 Task: Look for space in Savannah from 19th June, 2023 to 22nd June, 2023 for 1 adult, 1 child in price range Rs.20000 to Rs.25000. Place can be shared room with 1  bedroom having 2 beds and 1 bathroom. Property type can be flat. Amenities needed are: , dryer, bbq grill. Required host language is English.
Action: Mouse moved to (445, 504)
Screenshot: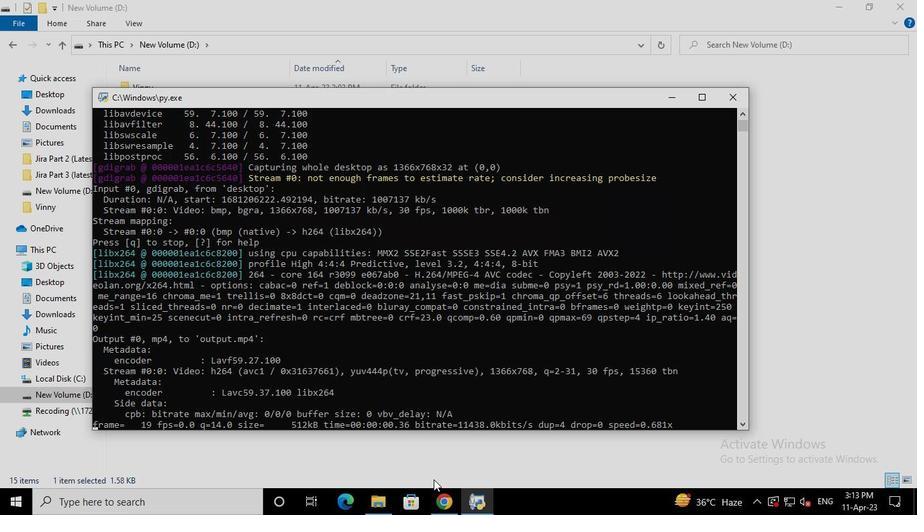 
Action: Mouse pressed left at (445, 504)
Screenshot: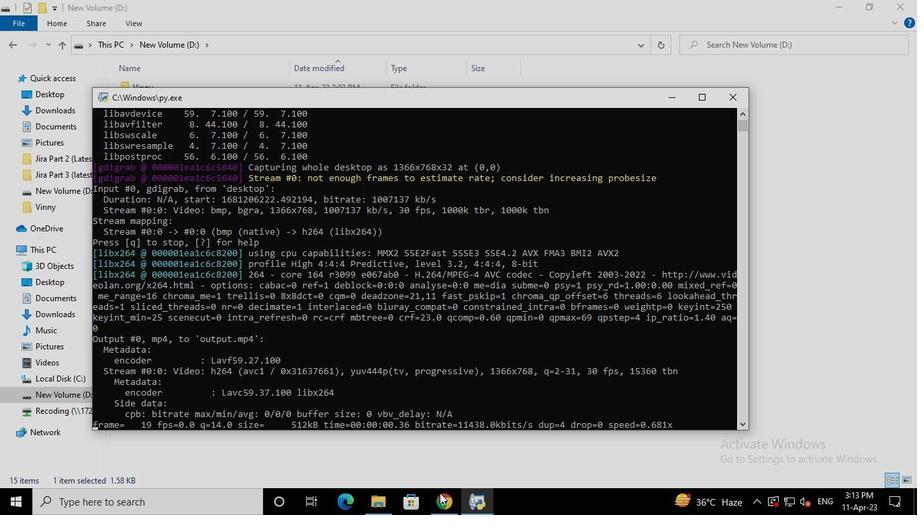 
Action: Mouse moved to (374, 119)
Screenshot: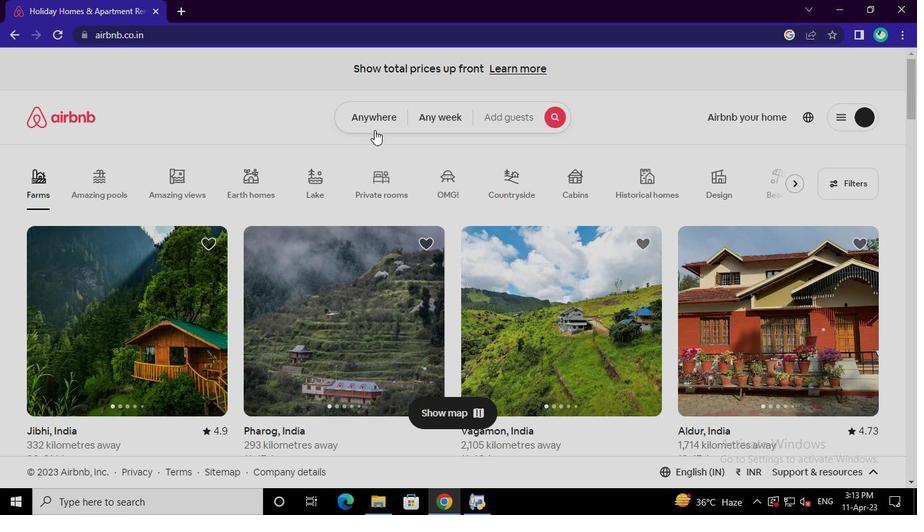 
Action: Mouse pressed left at (374, 119)
Screenshot: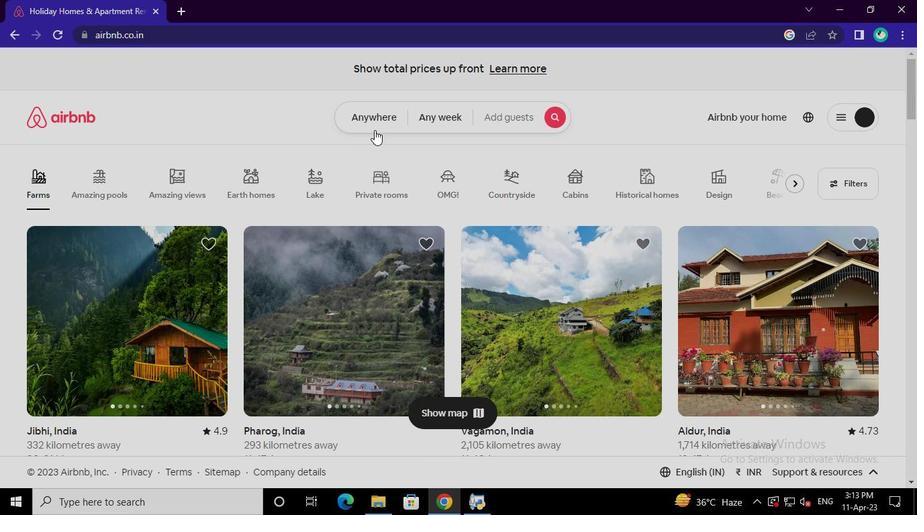 
Action: Mouse moved to (287, 169)
Screenshot: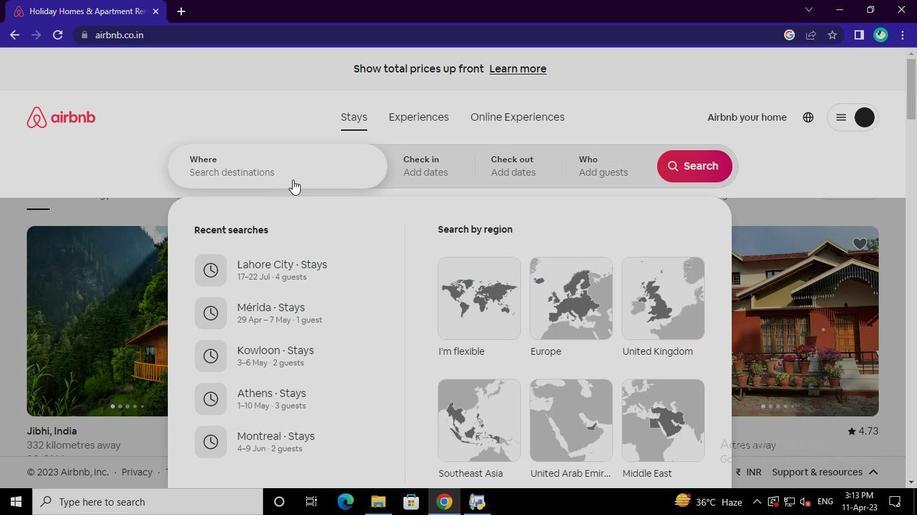 
Action: Mouse pressed left at (287, 169)
Screenshot: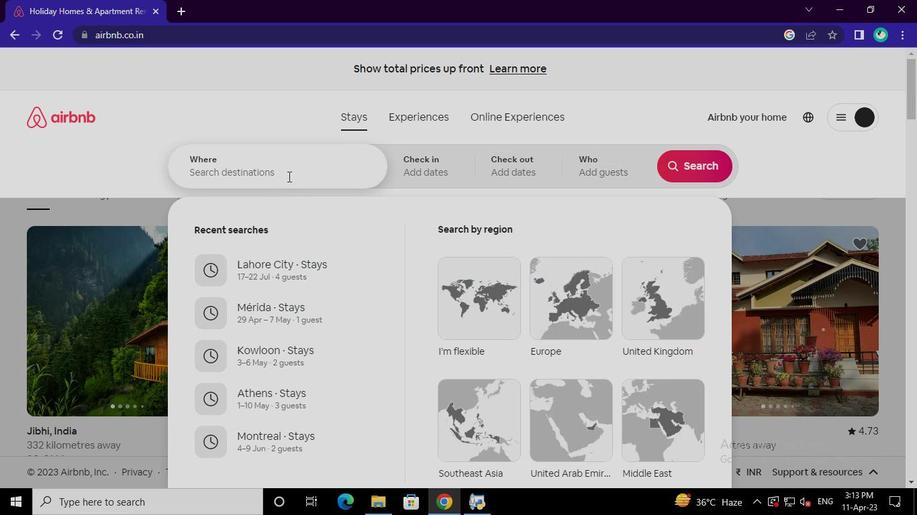 
Action: Keyboard s
Screenshot: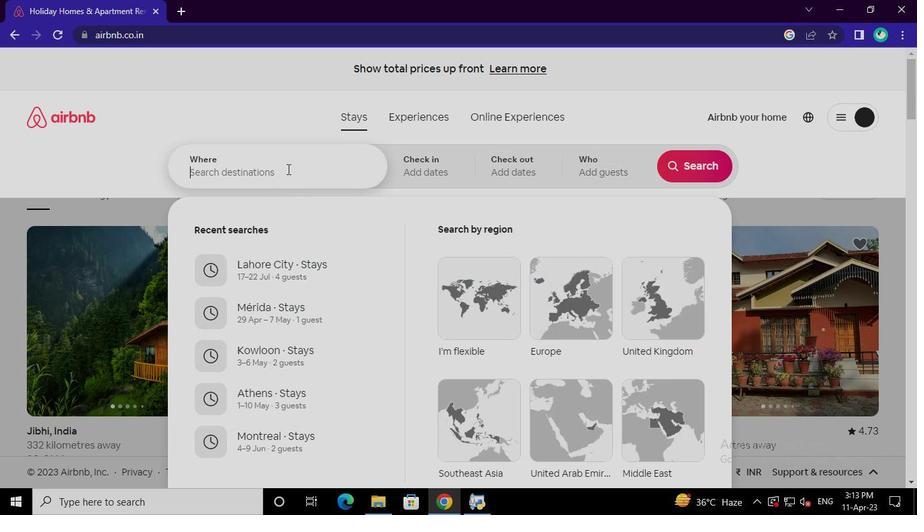 
Action: Keyboard a
Screenshot: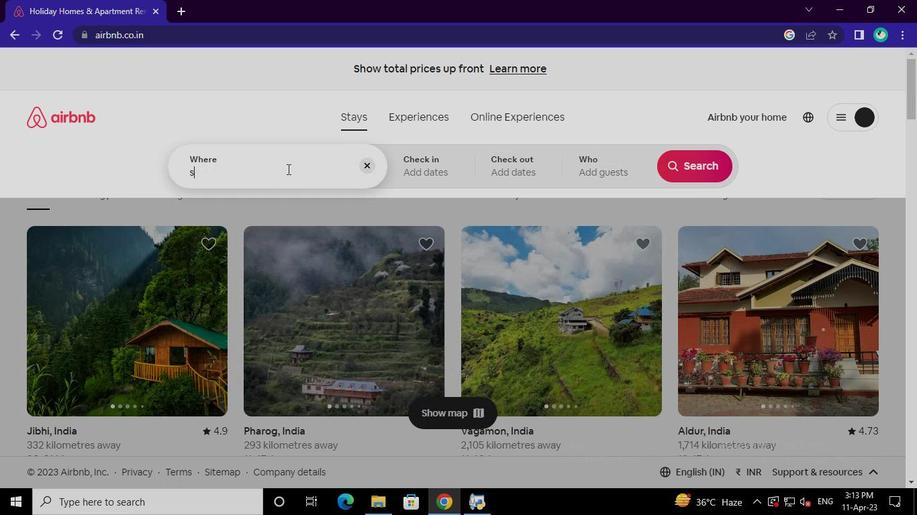 
Action: Keyboard v
Screenshot: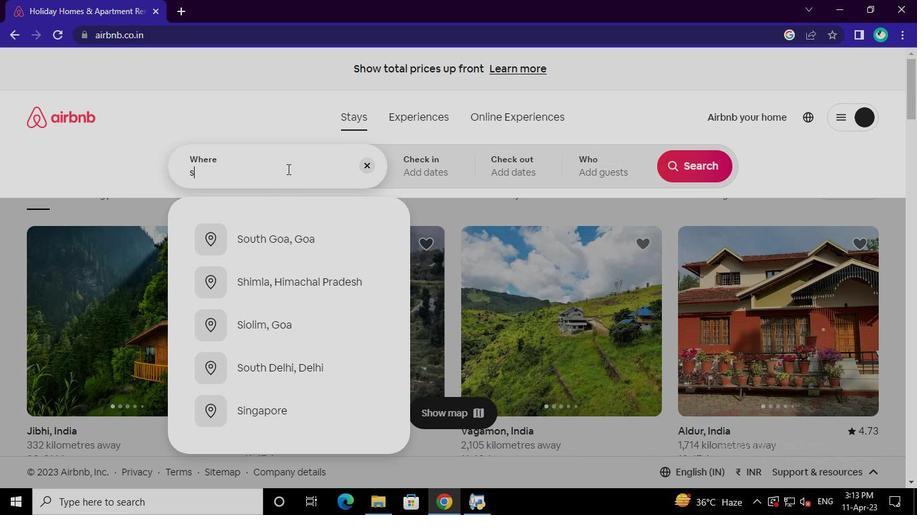 
Action: Keyboard a
Screenshot: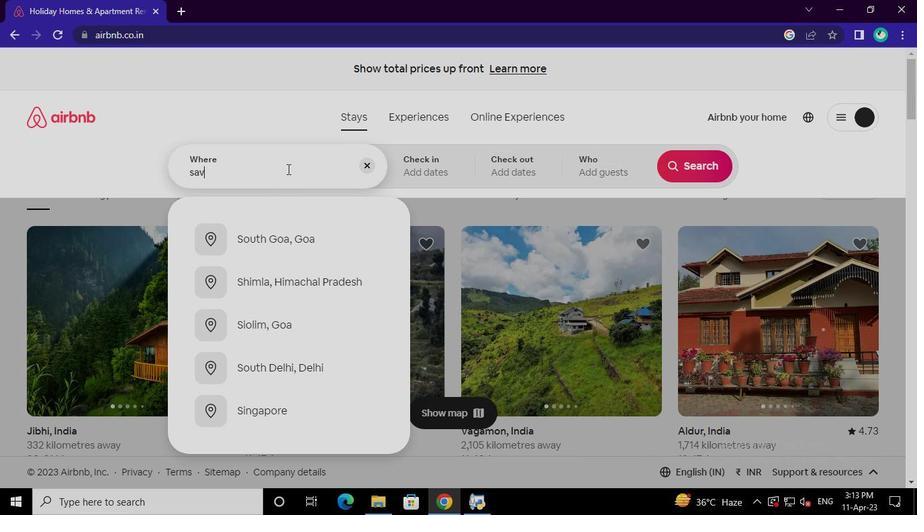 
Action: Mouse moved to (302, 234)
Screenshot: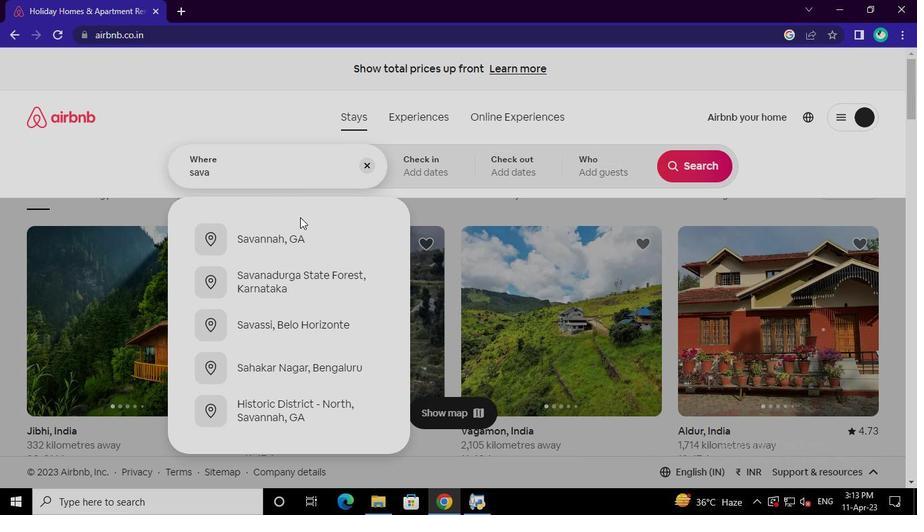 
Action: Mouse pressed left at (302, 234)
Screenshot: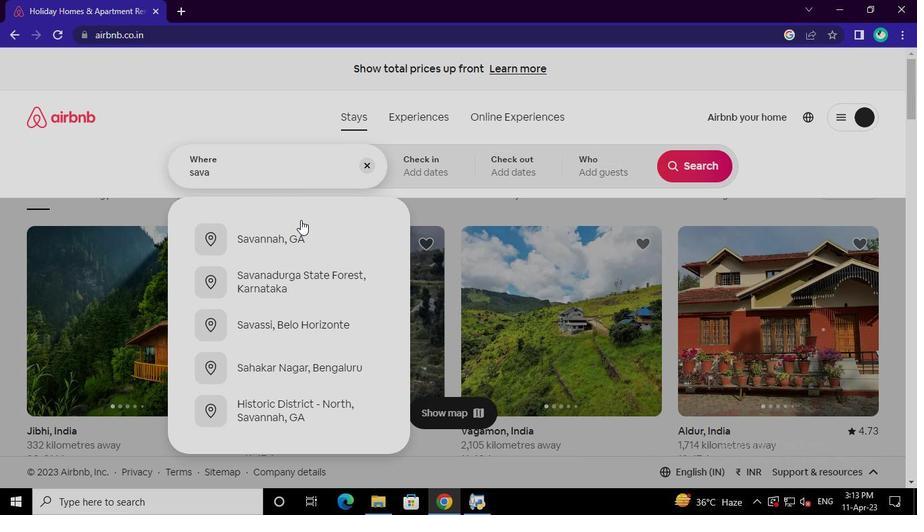 
Action: Mouse moved to (680, 276)
Screenshot: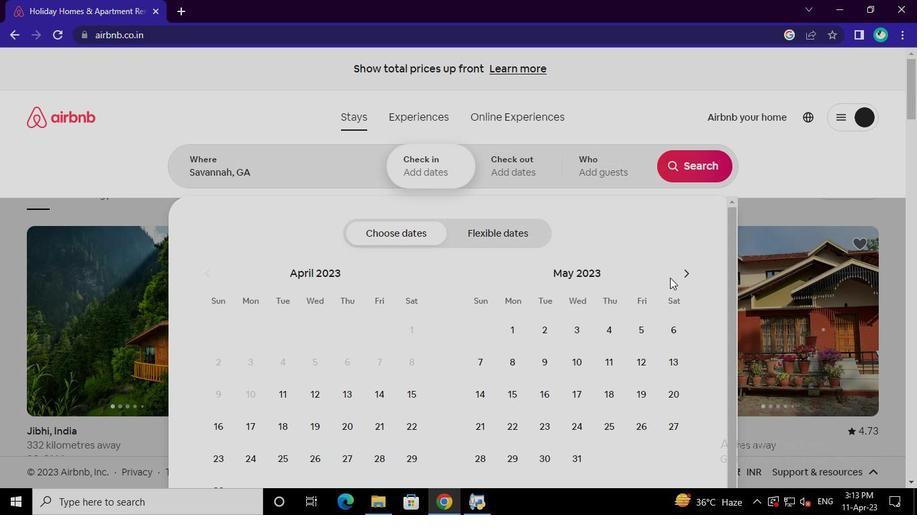 
Action: Mouse pressed left at (680, 276)
Screenshot: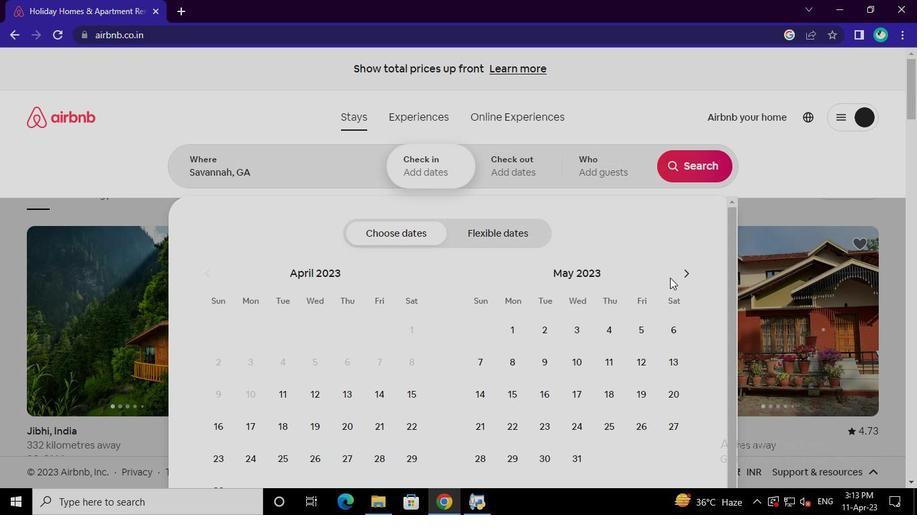
Action: Mouse moved to (508, 420)
Screenshot: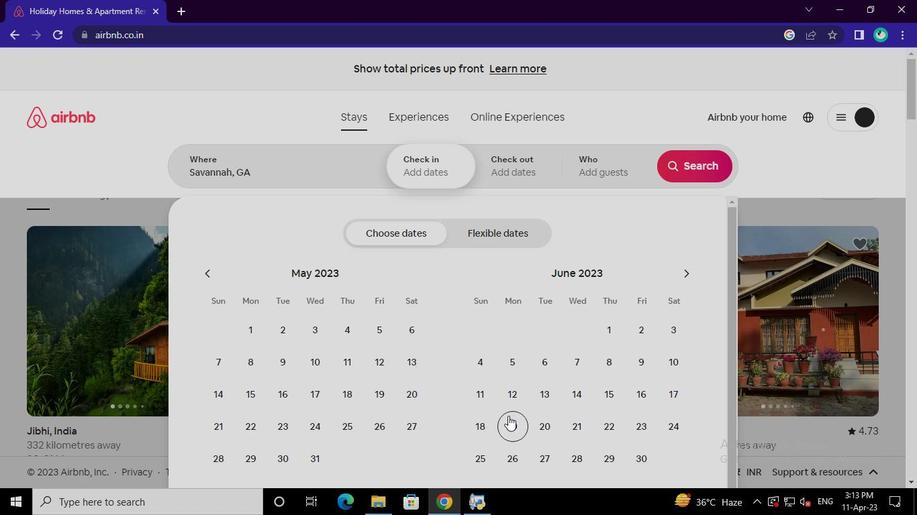 
Action: Mouse pressed left at (508, 420)
Screenshot: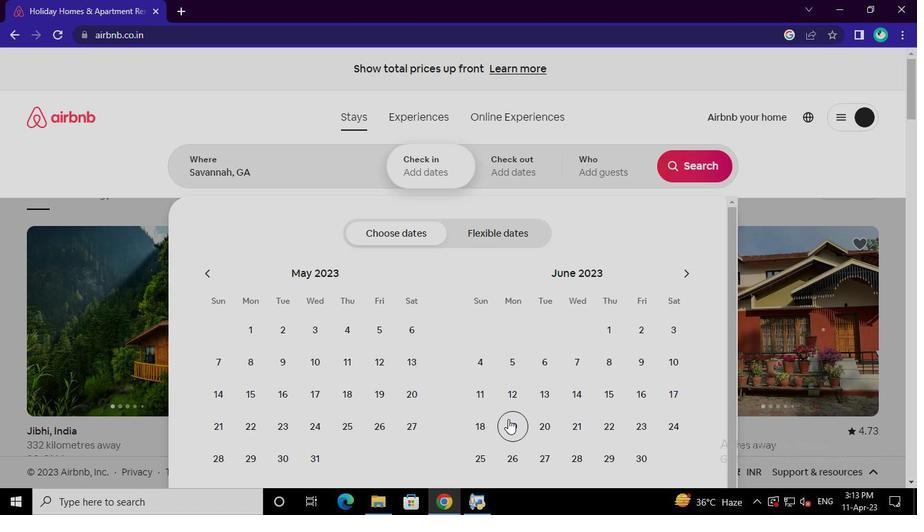 
Action: Mouse moved to (606, 429)
Screenshot: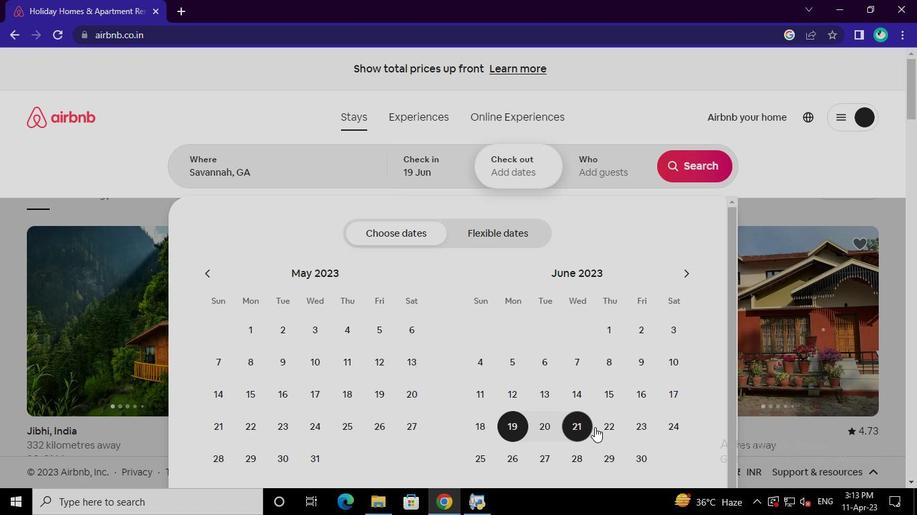 
Action: Mouse pressed left at (606, 429)
Screenshot: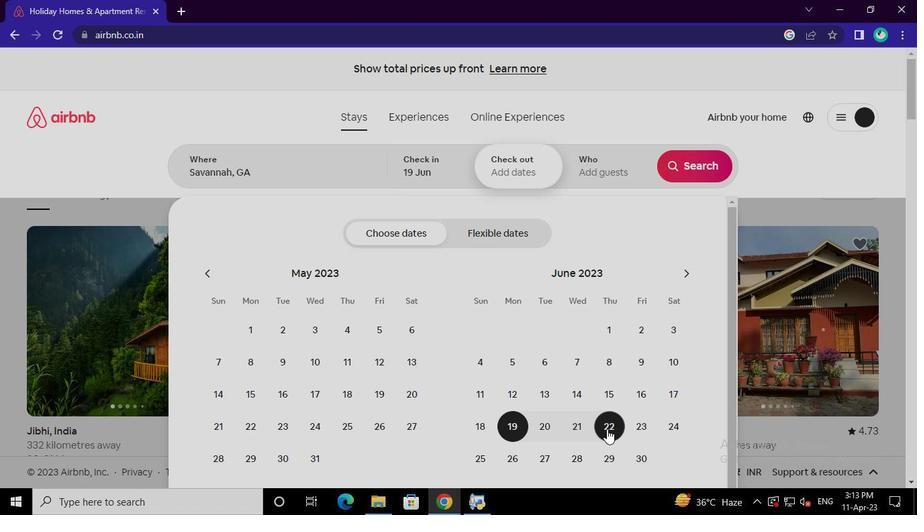 
Action: Mouse moved to (598, 169)
Screenshot: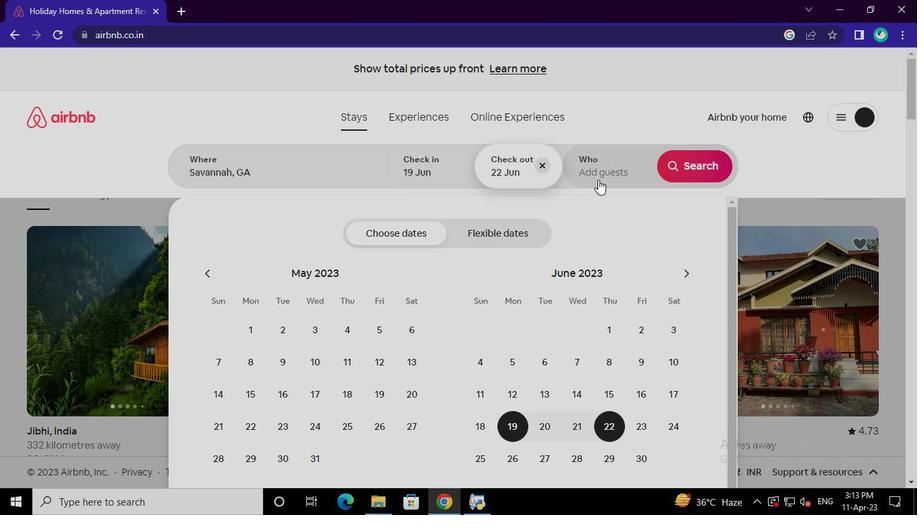 
Action: Mouse pressed left at (598, 169)
Screenshot: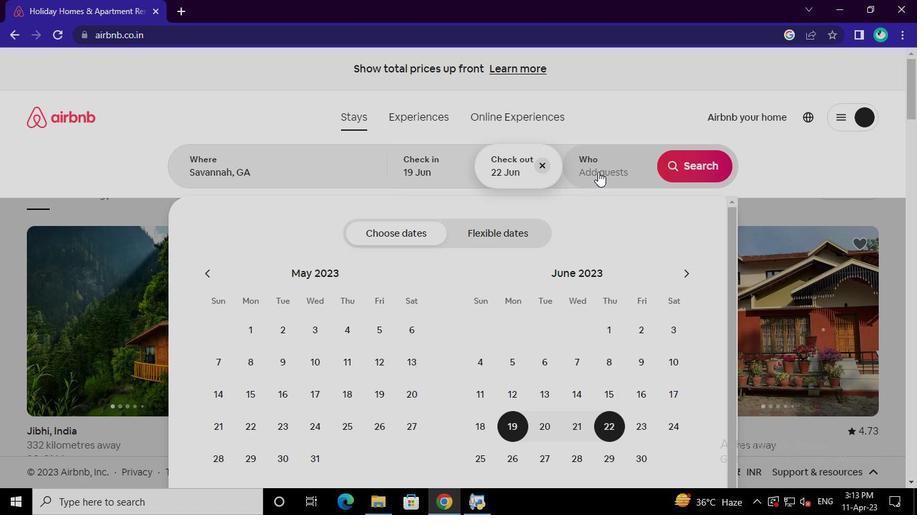 
Action: Mouse moved to (692, 239)
Screenshot: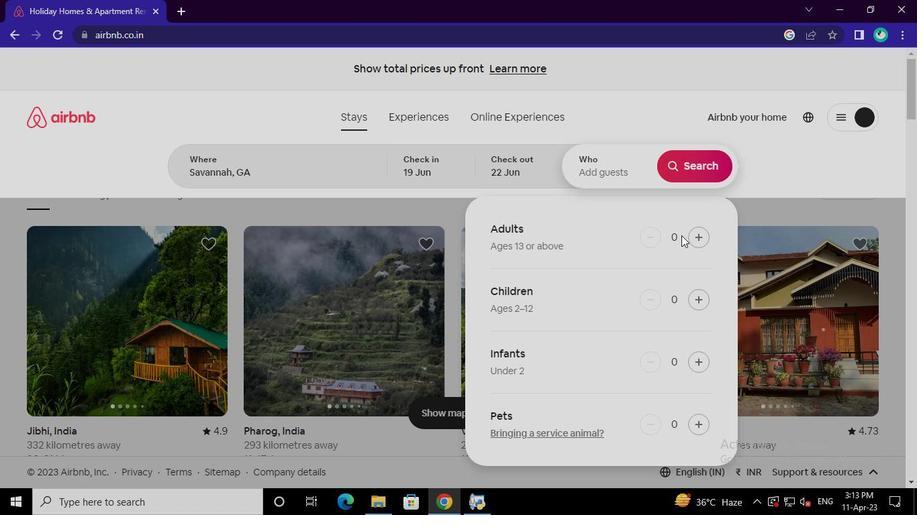
Action: Mouse pressed left at (692, 239)
Screenshot: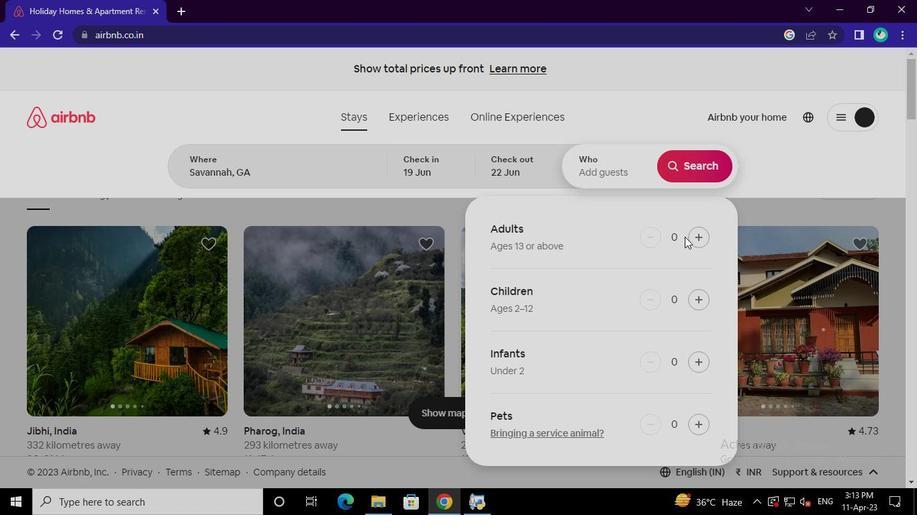 
Action: Mouse moved to (702, 299)
Screenshot: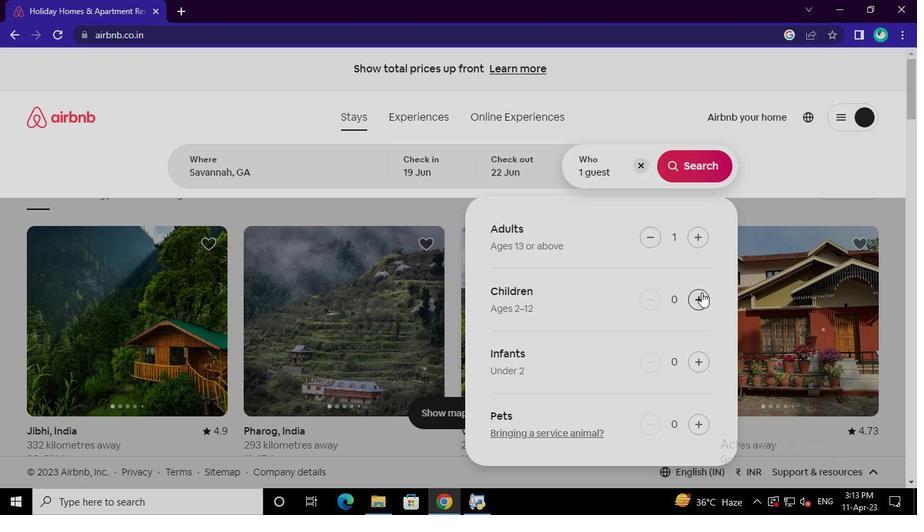 
Action: Mouse pressed left at (702, 299)
Screenshot: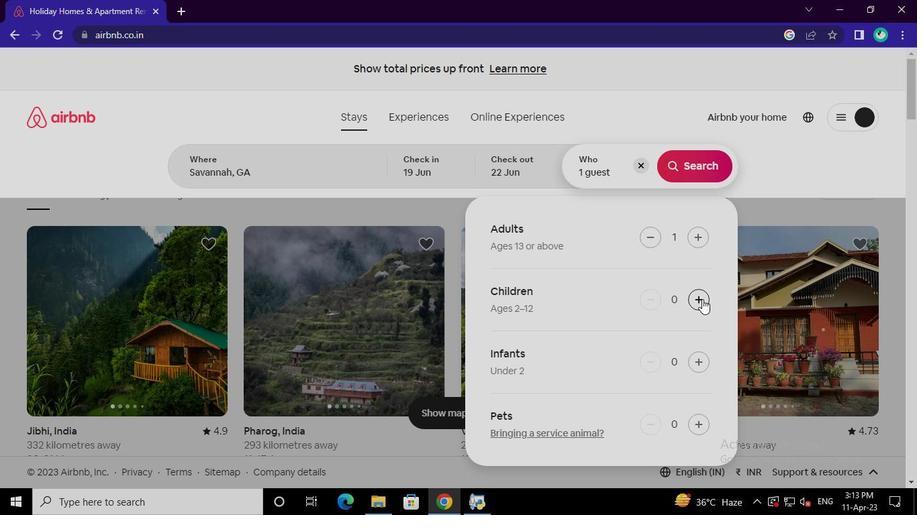 
Action: Mouse moved to (694, 175)
Screenshot: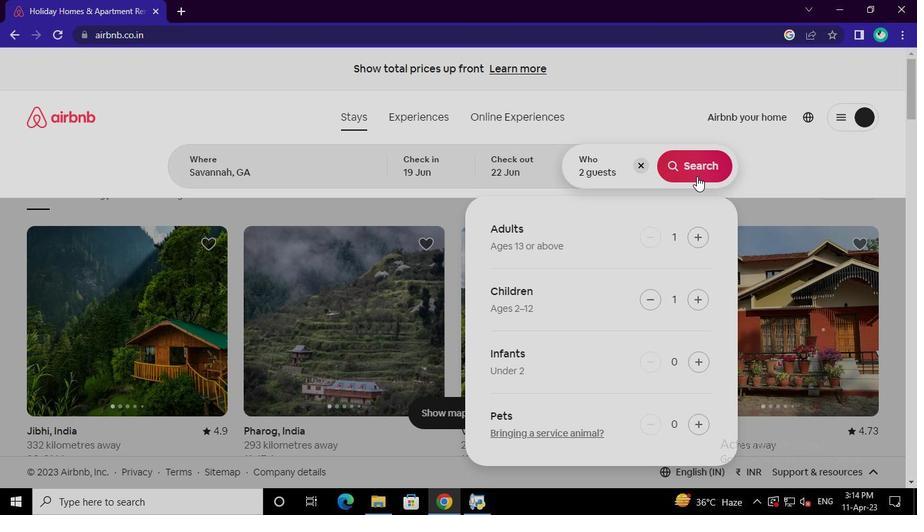 
Action: Mouse pressed left at (694, 175)
Screenshot: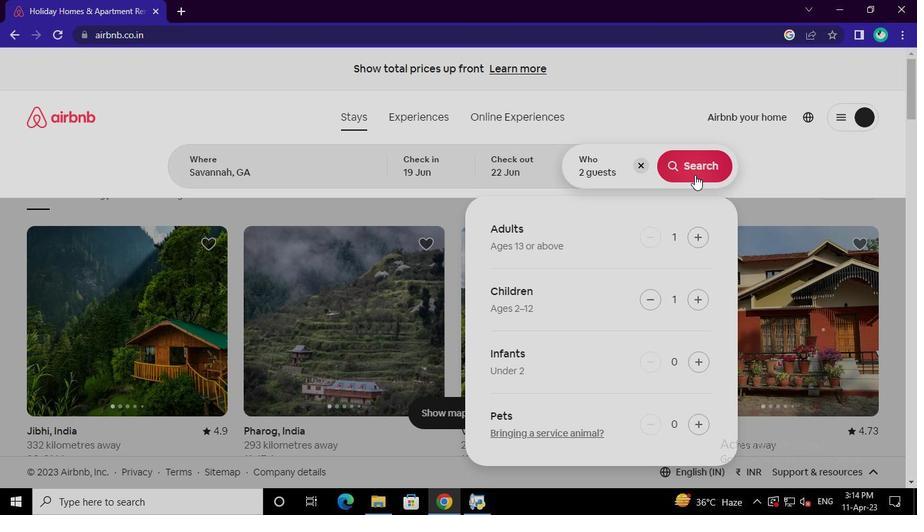 
Action: Mouse moved to (853, 136)
Screenshot: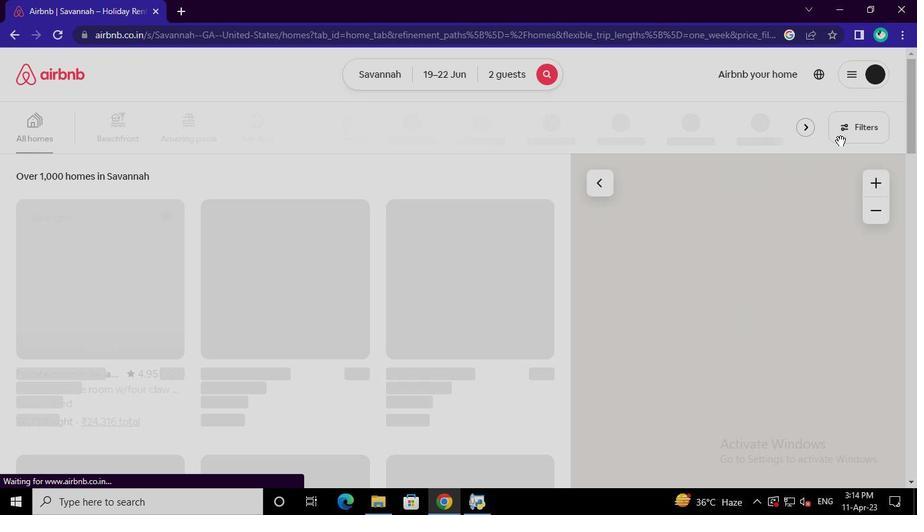 
Action: Mouse pressed left at (853, 136)
Screenshot: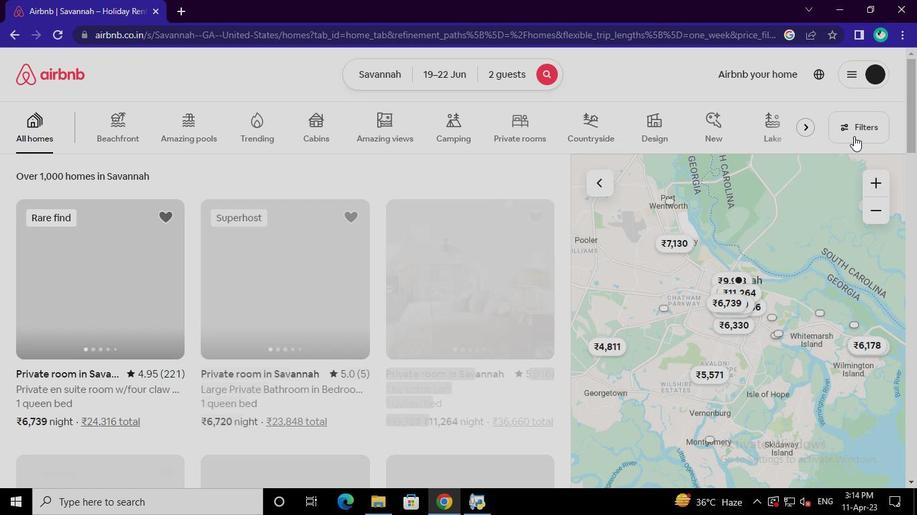 
Action: Mouse moved to (292, 298)
Screenshot: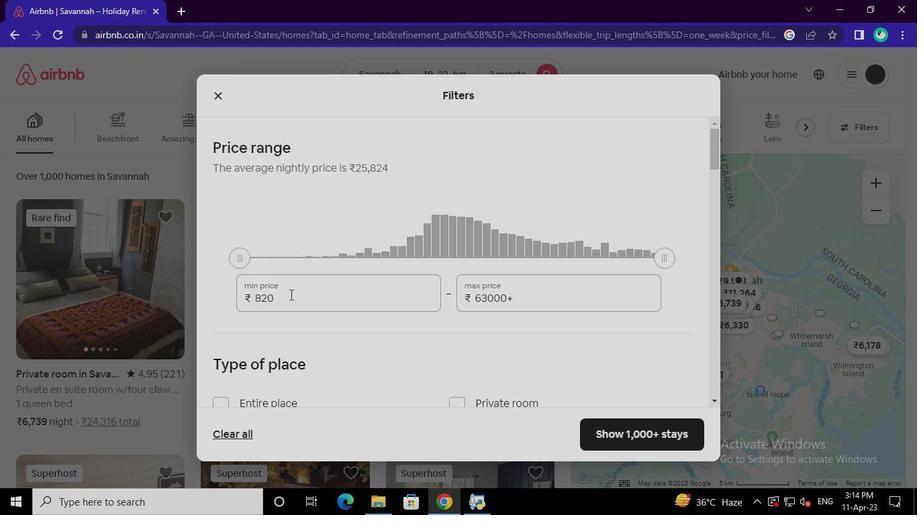 
Action: Mouse pressed left at (292, 298)
Screenshot: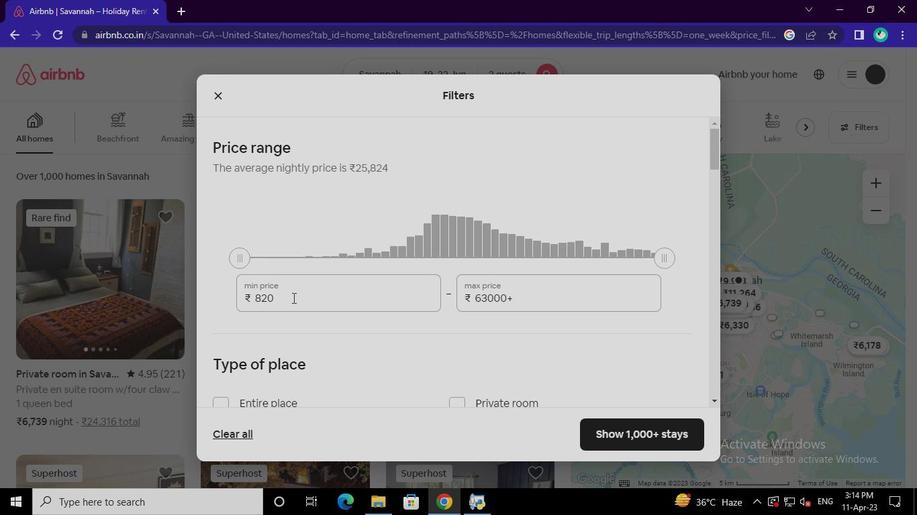 
Action: Keyboard Key.backspace
Screenshot: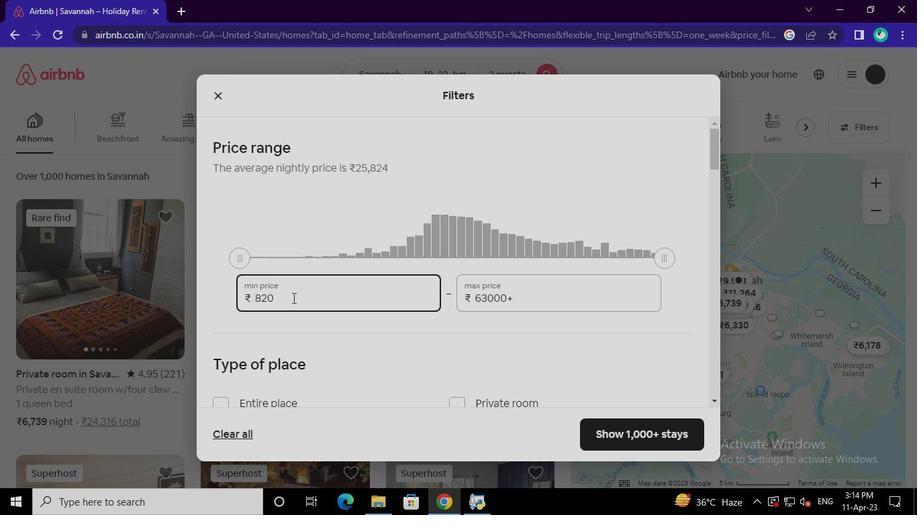 
Action: Keyboard Key.backspace
Screenshot: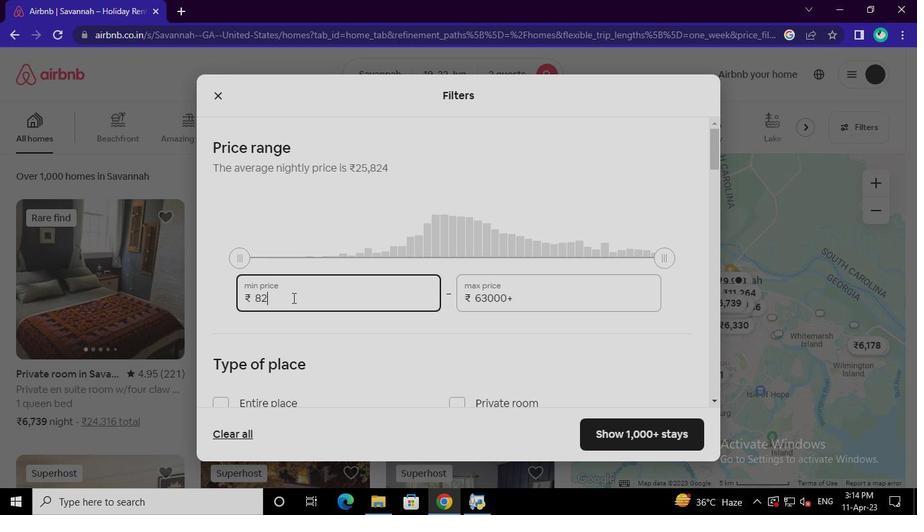 
Action: Keyboard Key.backspace
Screenshot: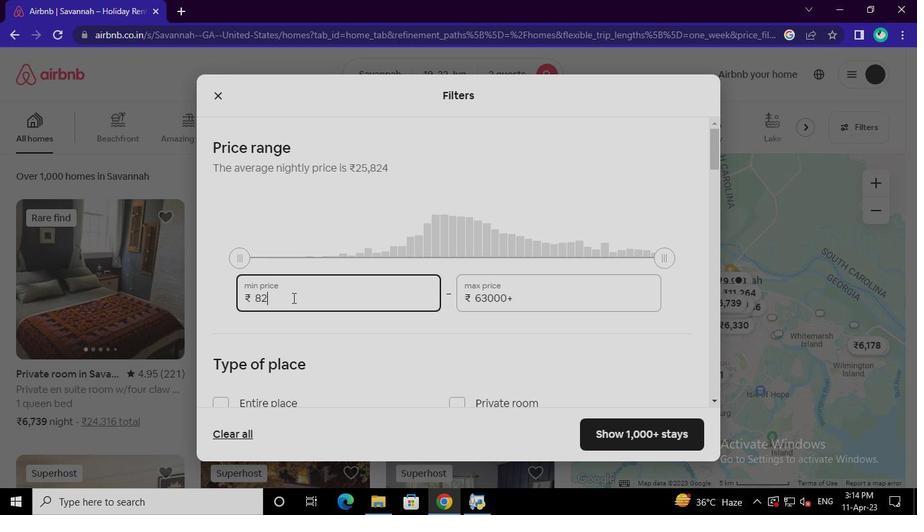 
Action: Keyboard Key.backspace
Screenshot: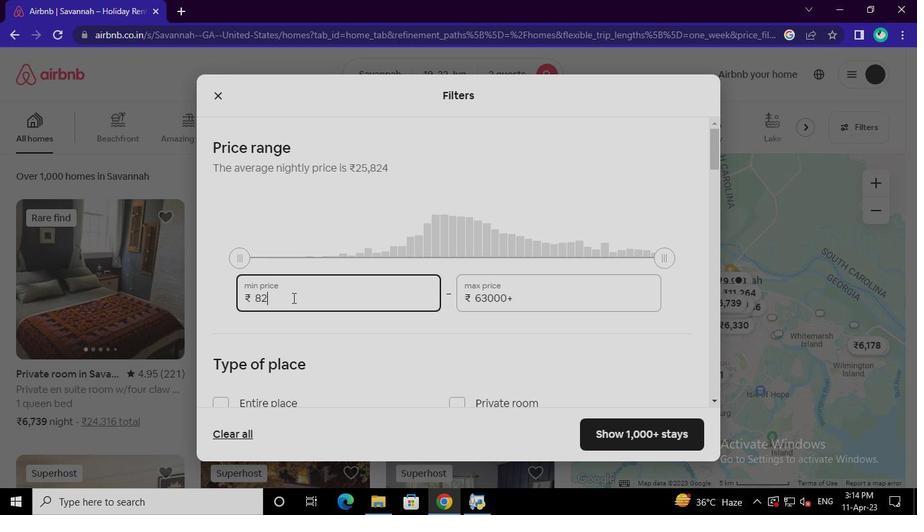 
Action: Keyboard Key.backspace
Screenshot: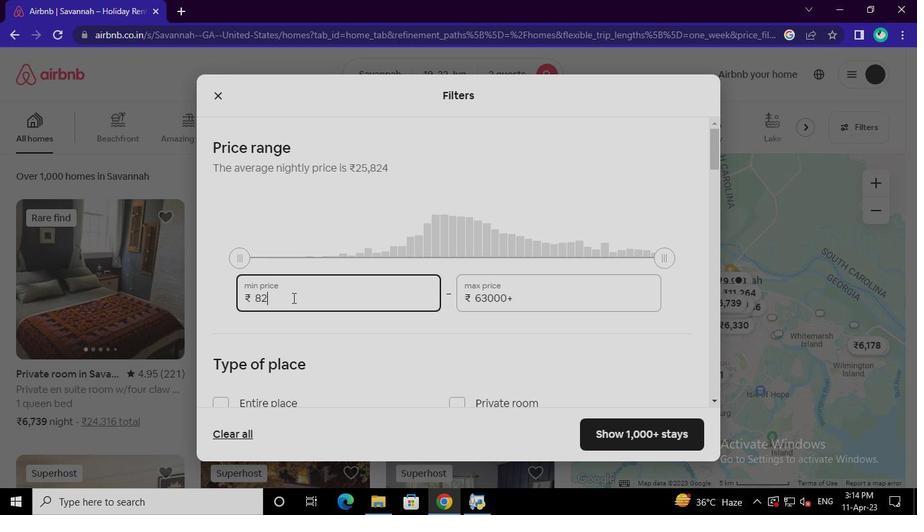 
Action: Keyboard Key.backspace
Screenshot: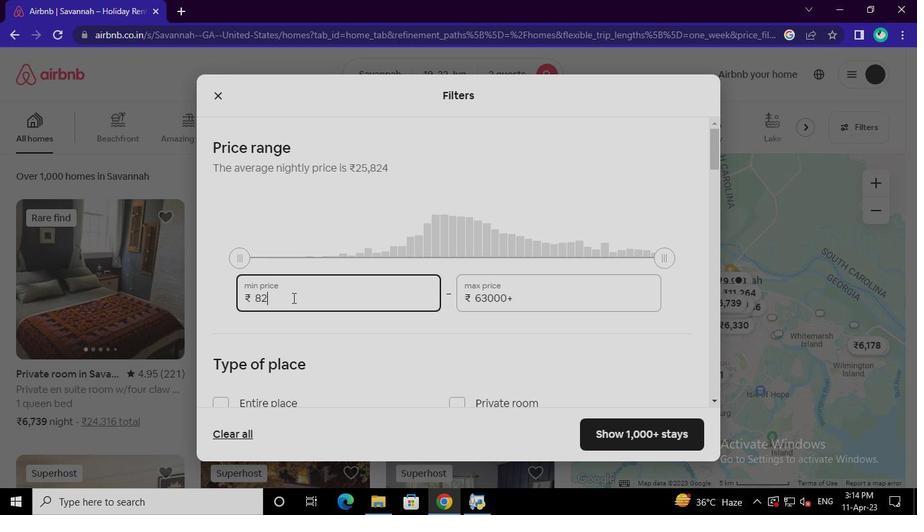 
Action: Keyboard Key.backspace
Screenshot: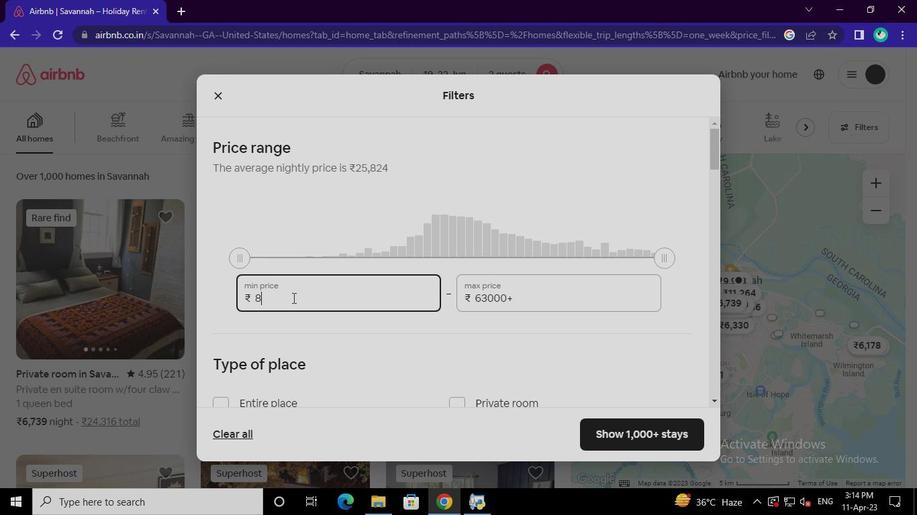 
Action: Keyboard Key.backspace
Screenshot: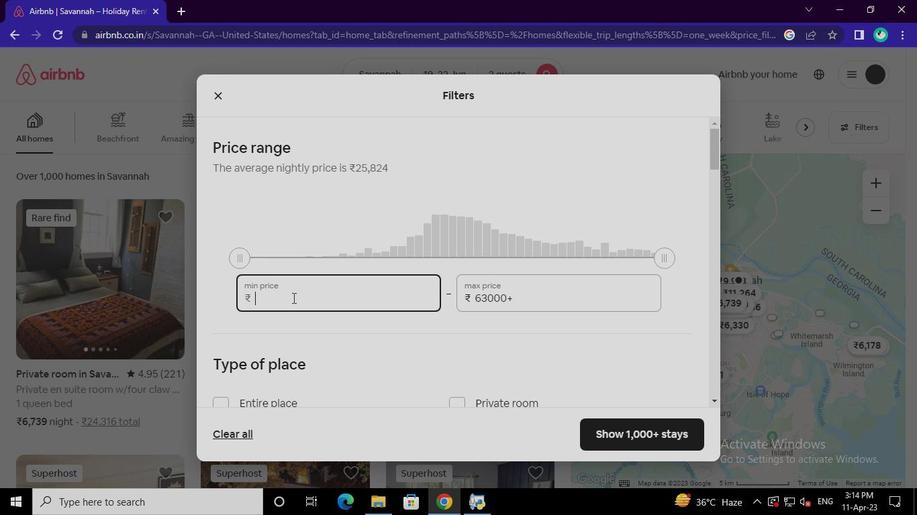 
Action: Keyboard Key.backspace
Screenshot: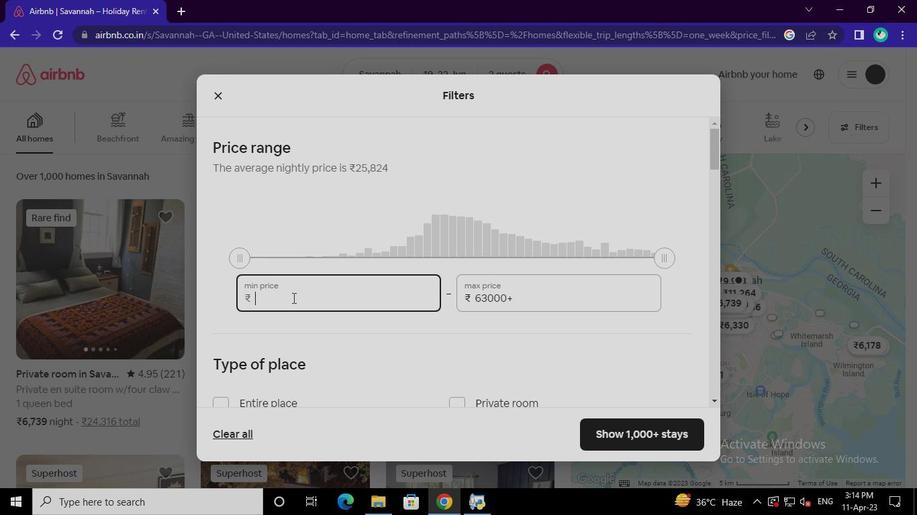 
Action: Keyboard Key.backspace
Screenshot: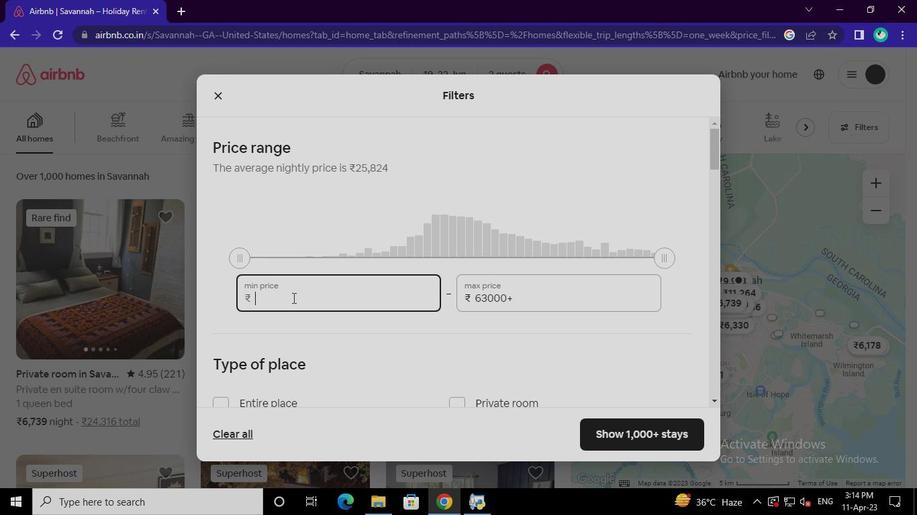 
Action: Keyboard Key.backspace
Screenshot: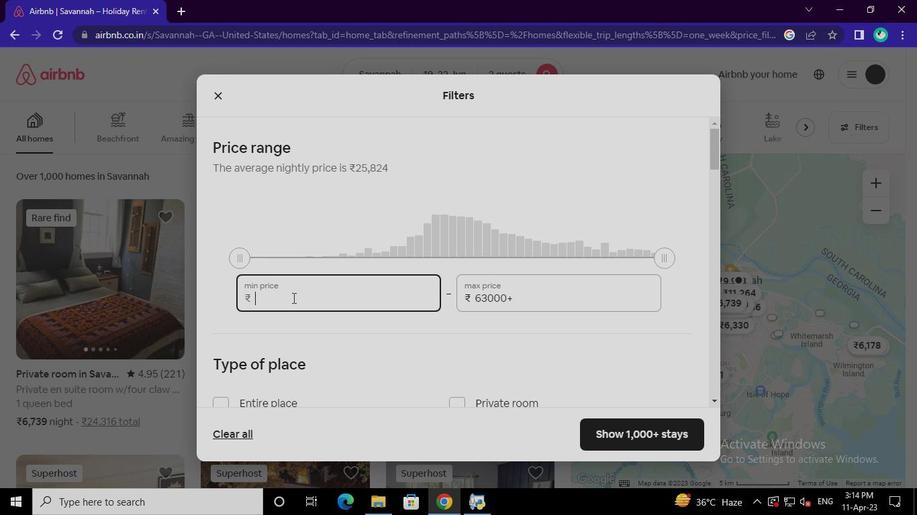 
Action: Keyboard Key.backspace
Screenshot: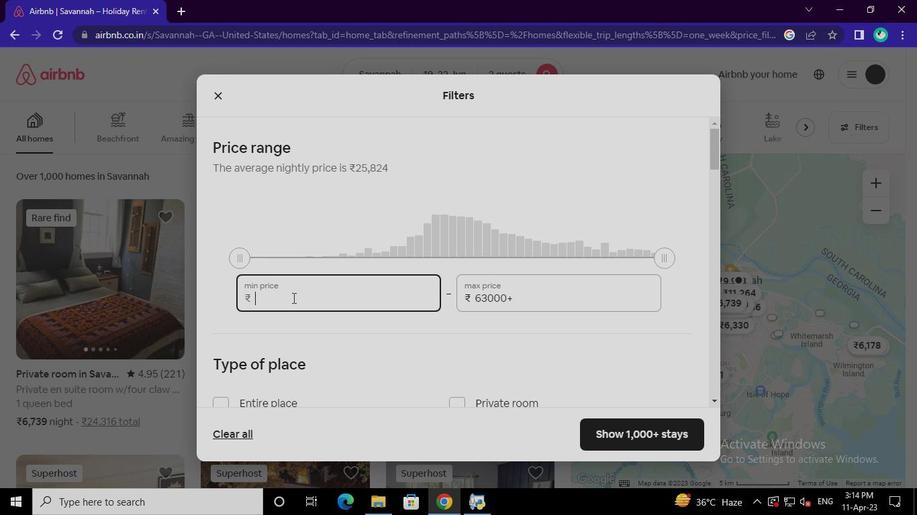 
Action: Keyboard Key.backspace
Screenshot: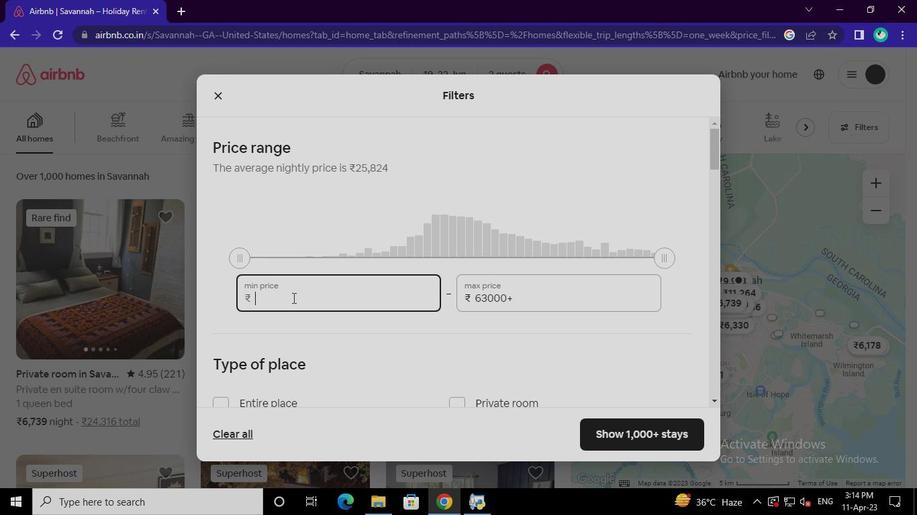 
Action: Keyboard Key.backspace
Screenshot: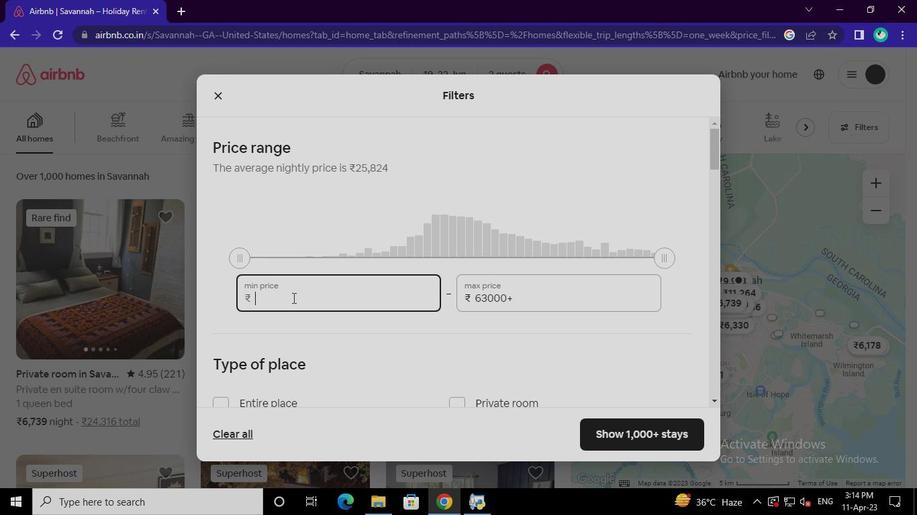 
Action: Keyboard <98>
Screenshot: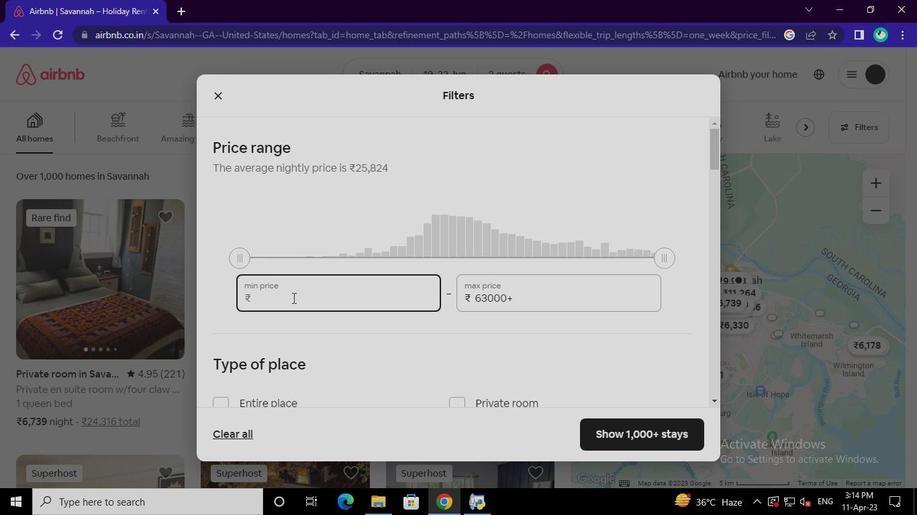 
Action: Keyboard <96>
Screenshot: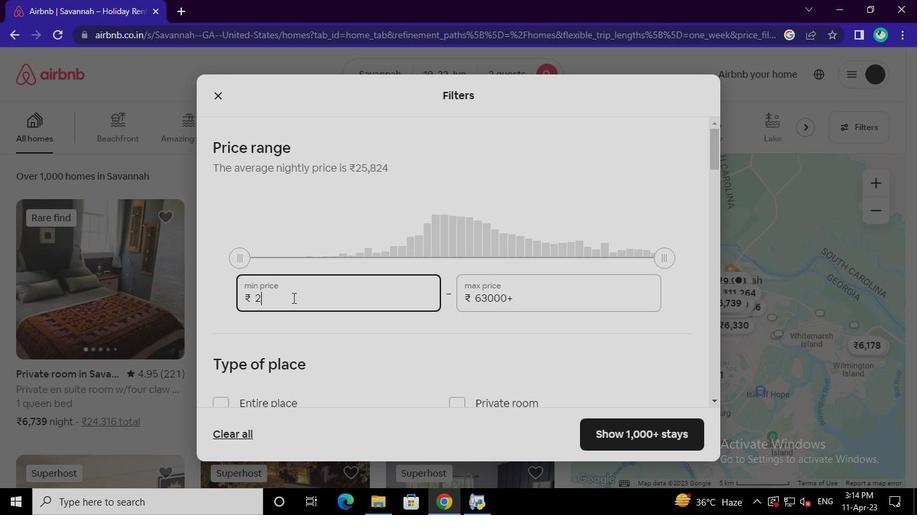 
Action: Keyboard <96>
Screenshot: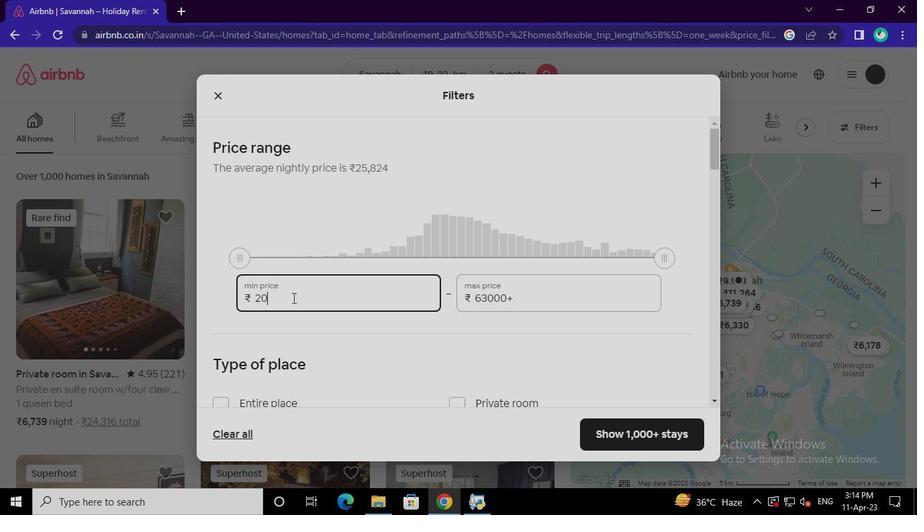 
Action: Keyboard <96>
Screenshot: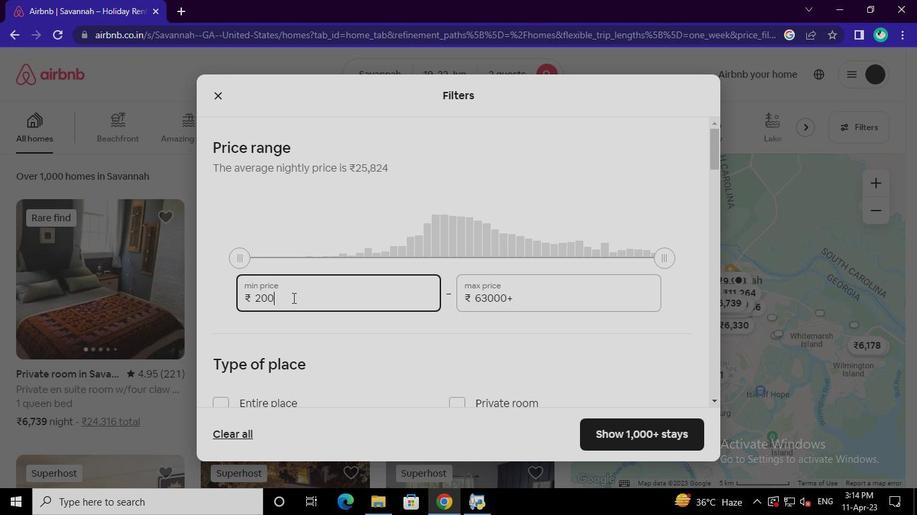 
Action: Keyboard <96>
Screenshot: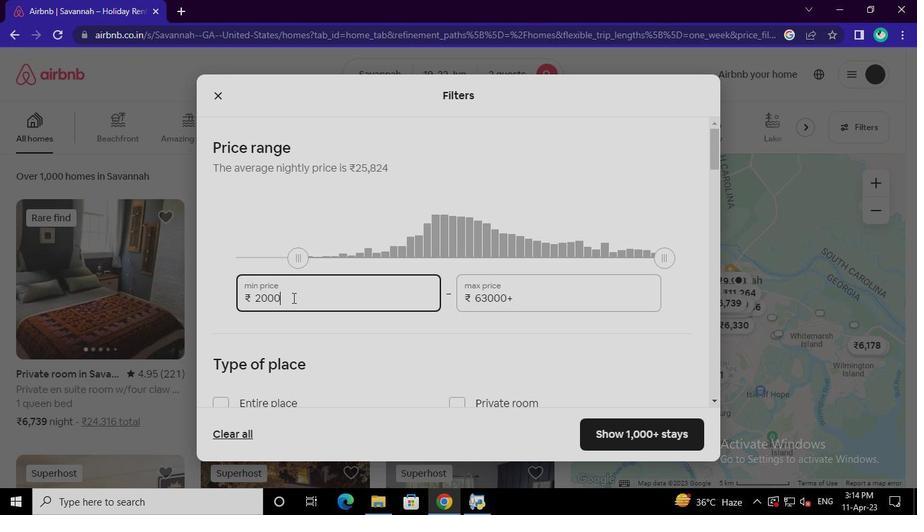 
Action: Mouse moved to (516, 298)
Screenshot: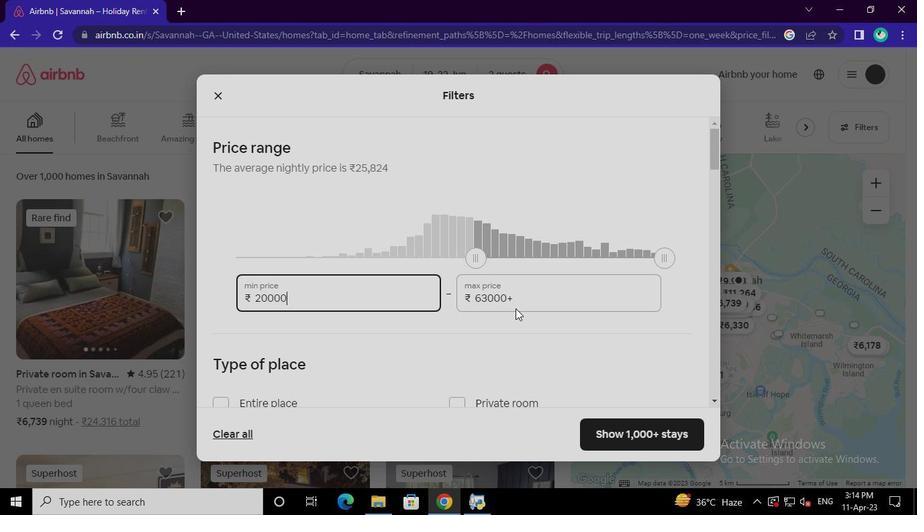 
Action: Mouse pressed left at (516, 298)
Screenshot: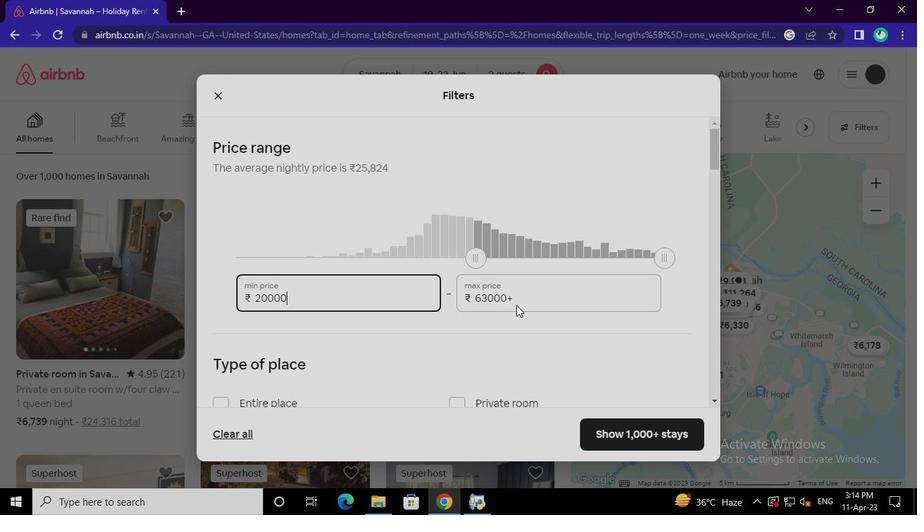 
Action: Mouse moved to (537, 279)
Screenshot: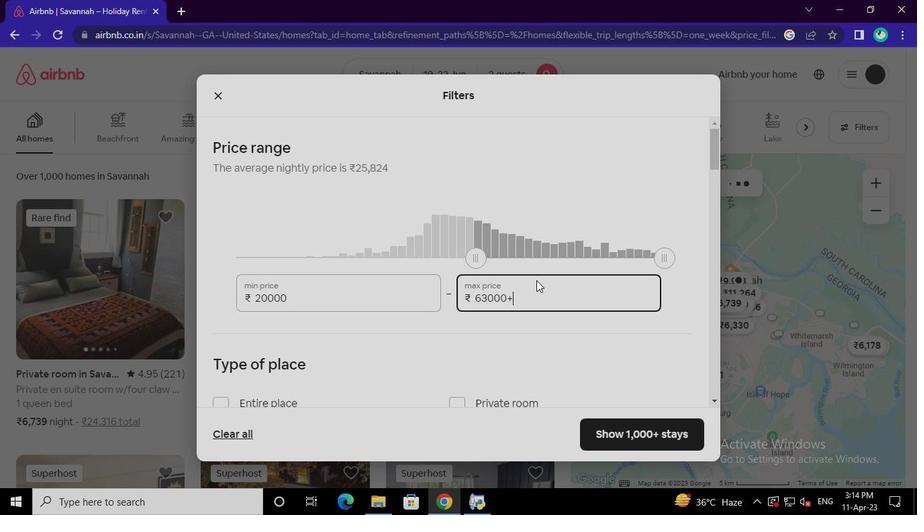 
Action: Keyboard Key.backspace
Screenshot: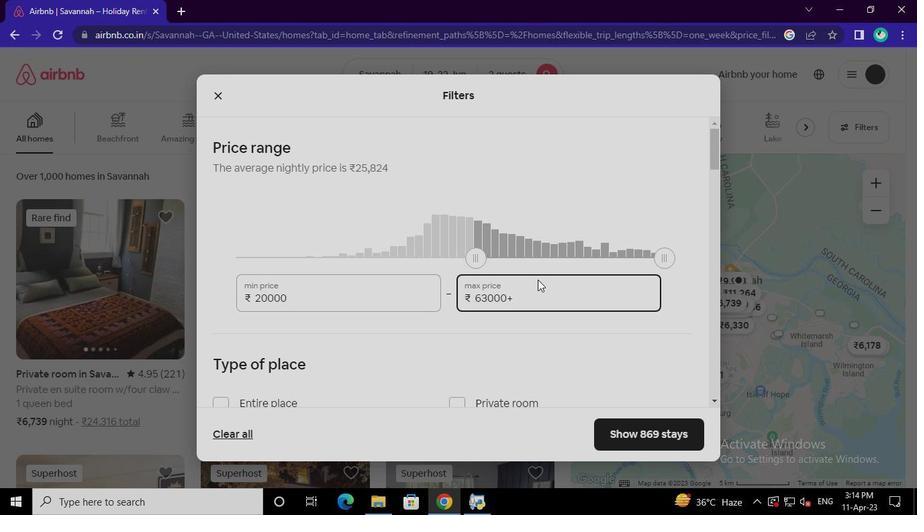
Action: Keyboard Key.backspace
Screenshot: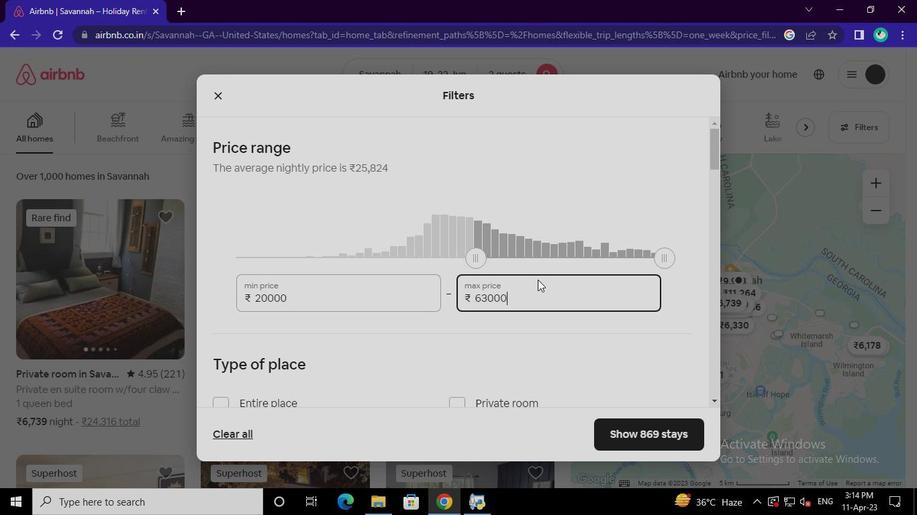 
Action: Keyboard Key.backspace
Screenshot: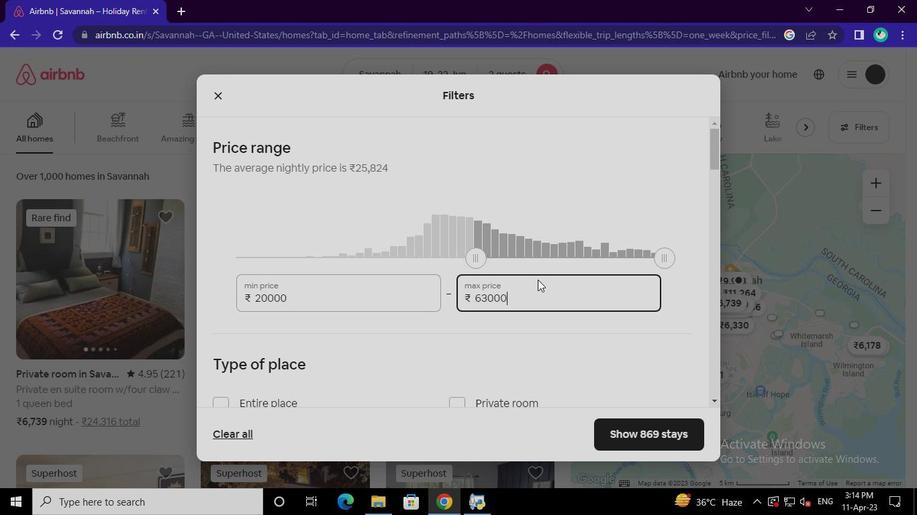 
Action: Keyboard Key.backspace
Screenshot: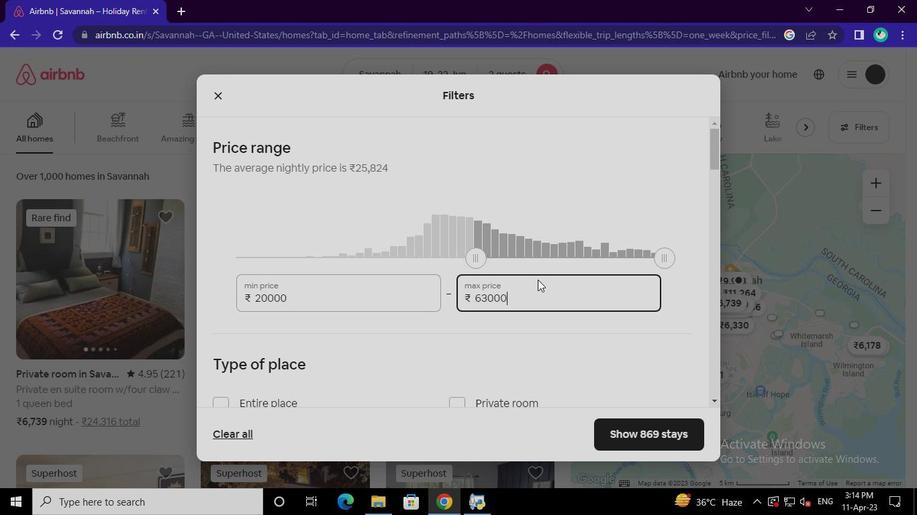 
Action: Keyboard Key.backspace
Screenshot: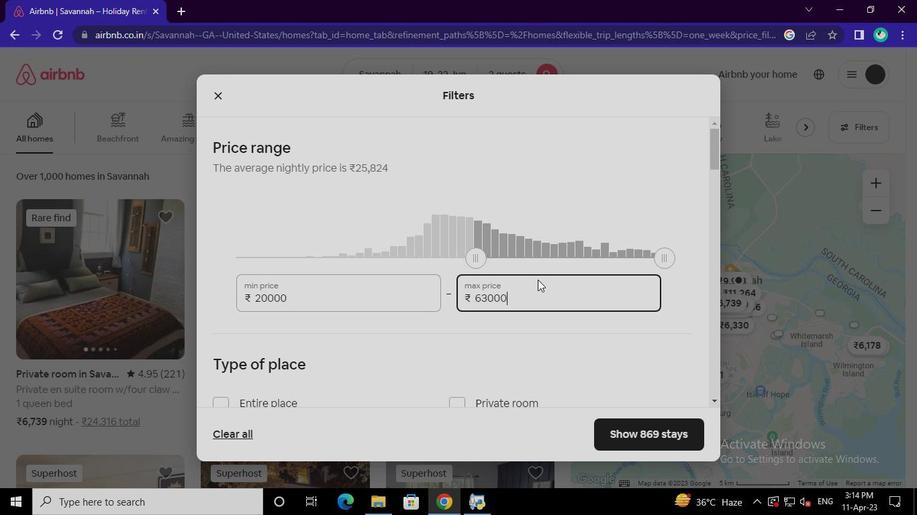 
Action: Keyboard Key.backspace
Screenshot: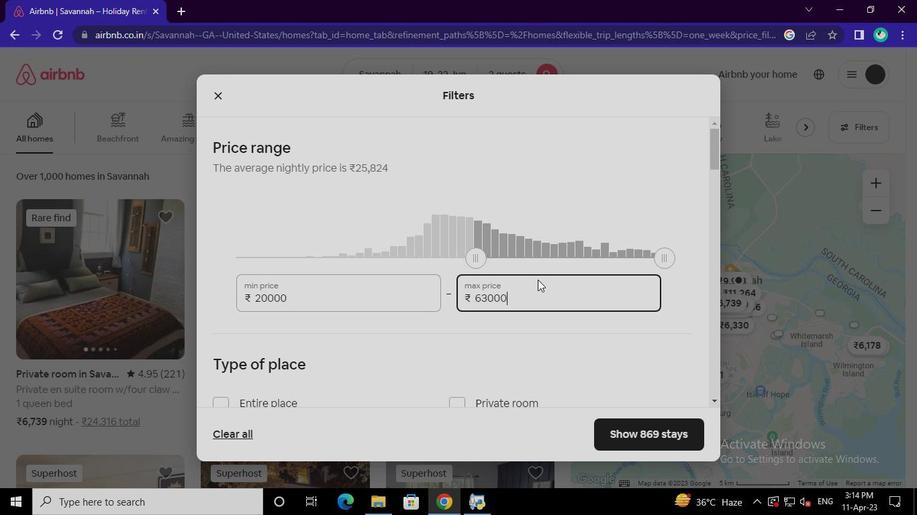 
Action: Keyboard Key.backspace
Screenshot: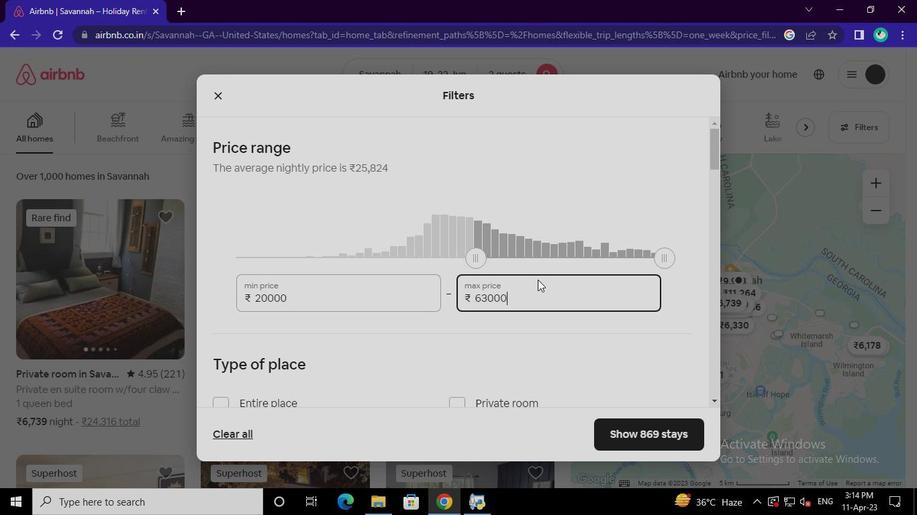
Action: Keyboard Key.backspace
Screenshot: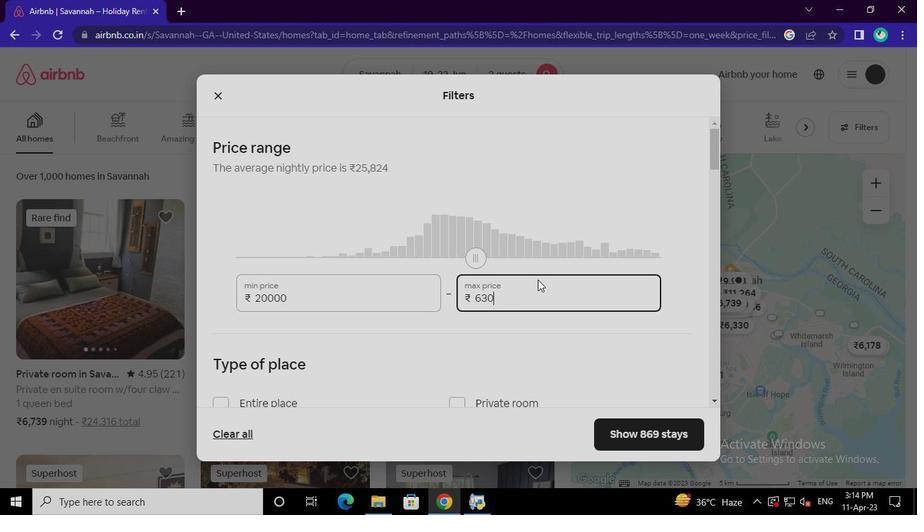 
Action: Keyboard Key.backspace
Screenshot: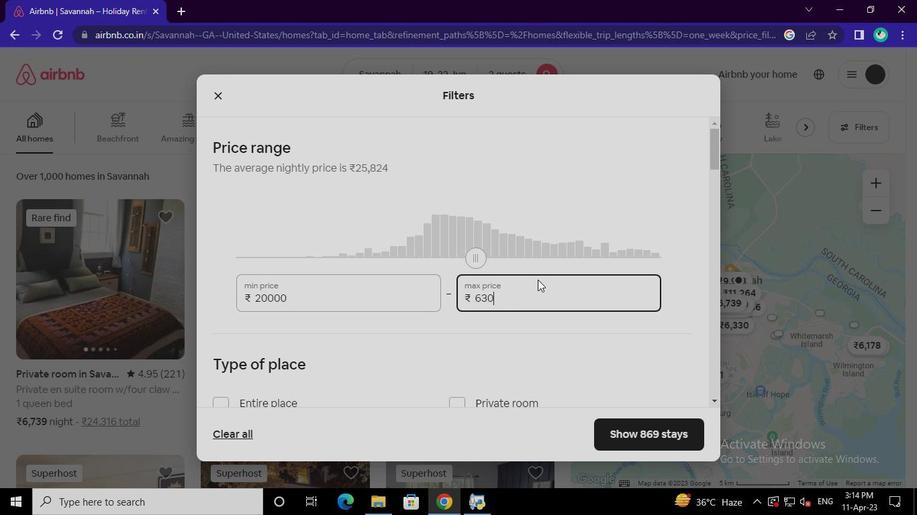 
Action: Keyboard Key.backspace
Screenshot: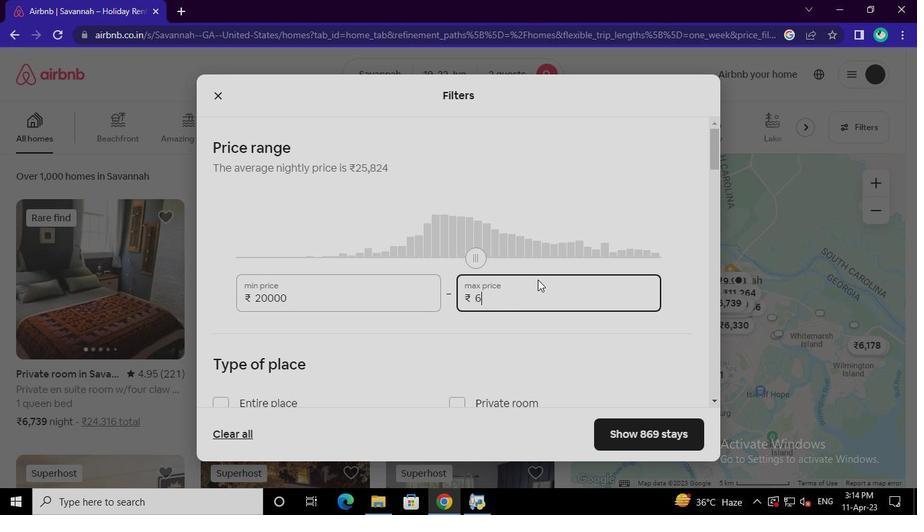 
Action: Keyboard Key.backspace
Screenshot: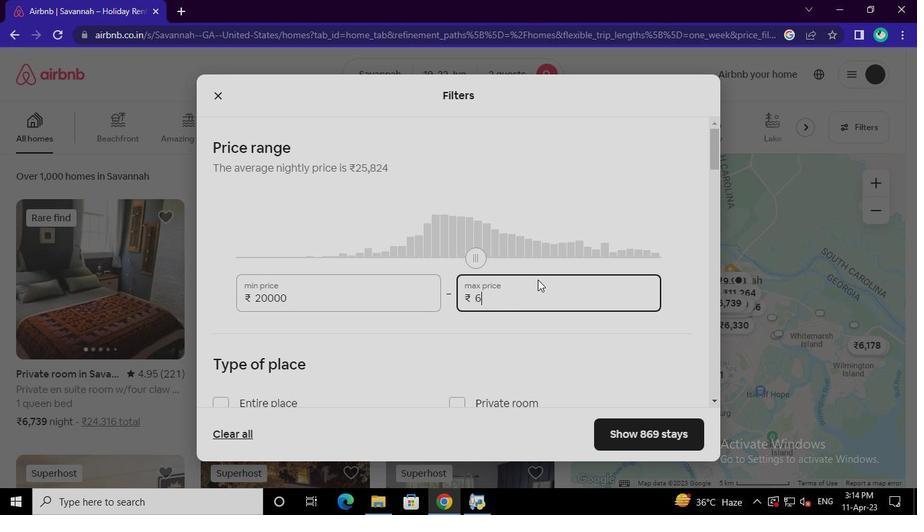 
Action: Keyboard Key.backspace
Screenshot: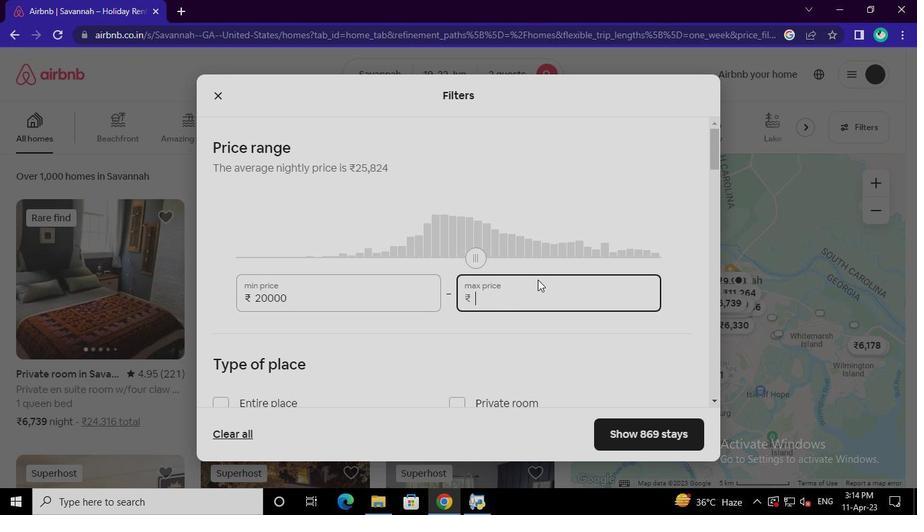 
Action: Keyboard <98>
Screenshot: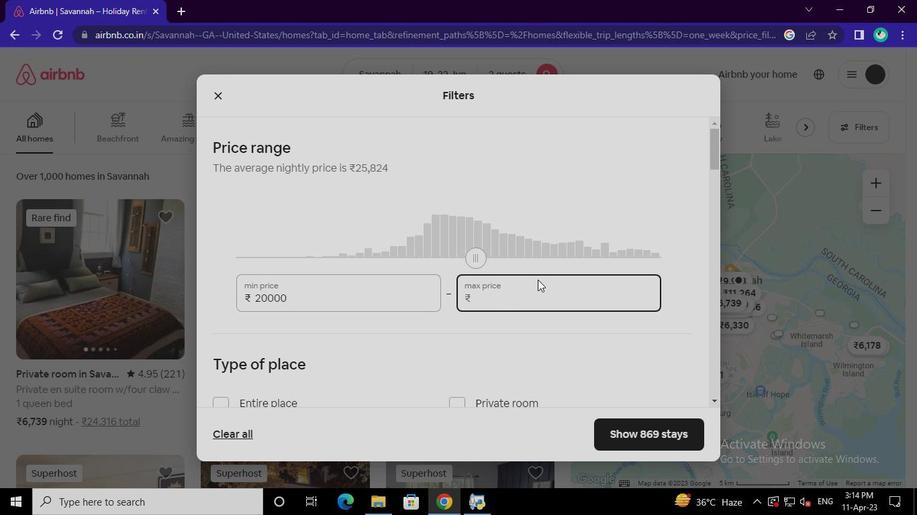 
Action: Keyboard <101>
Screenshot: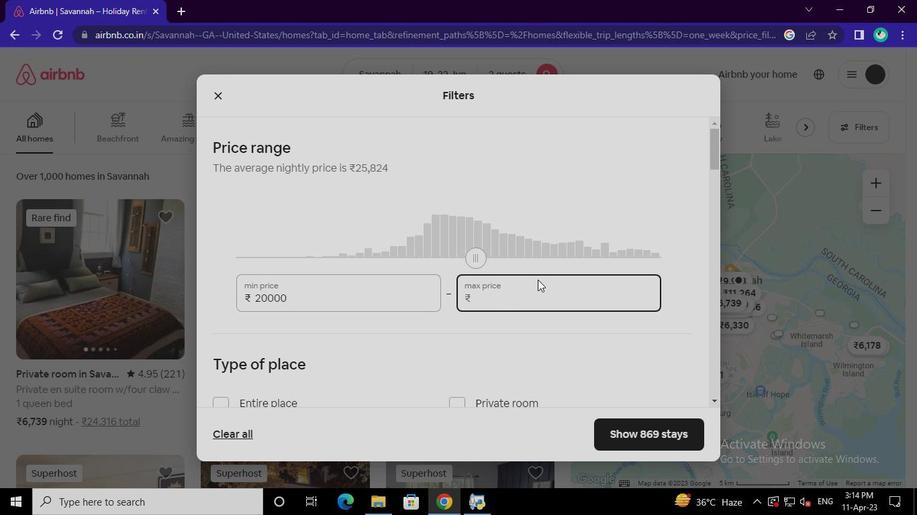 
Action: Keyboard <96>
Screenshot: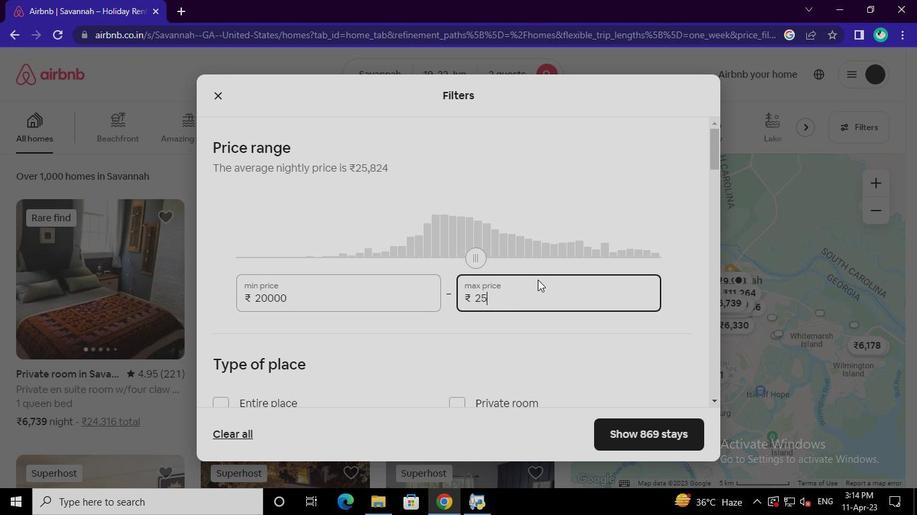 
Action: Keyboard <96>
Screenshot: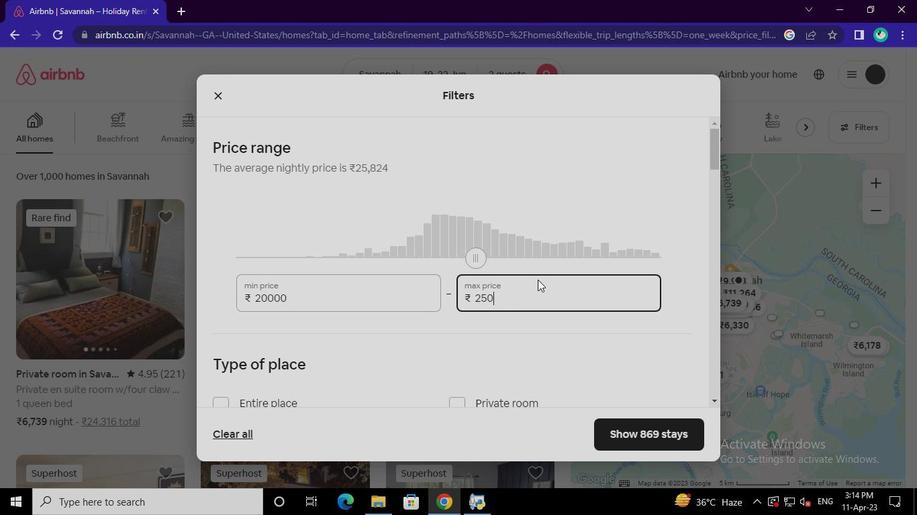 
Action: Keyboard <96>
Screenshot: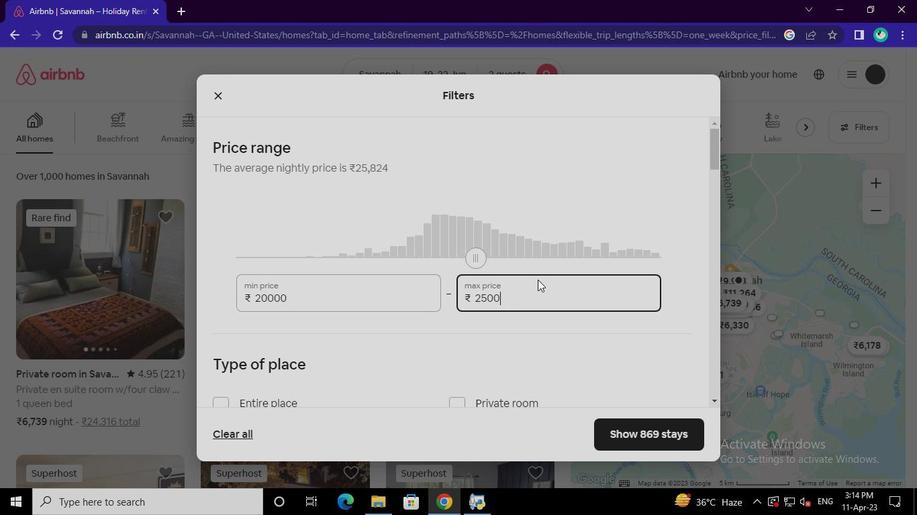 
Action: Mouse moved to (228, 324)
Screenshot: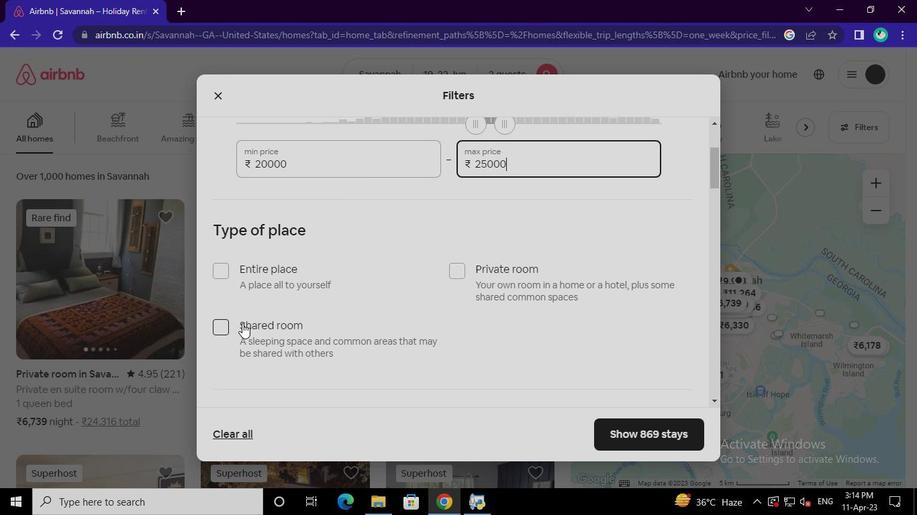 
Action: Mouse pressed left at (228, 324)
Screenshot: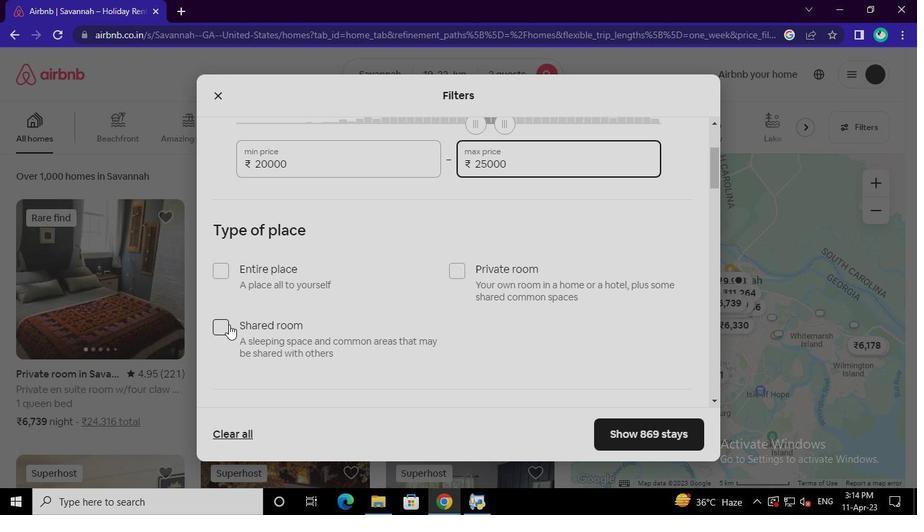 
Action: Mouse moved to (287, 293)
Screenshot: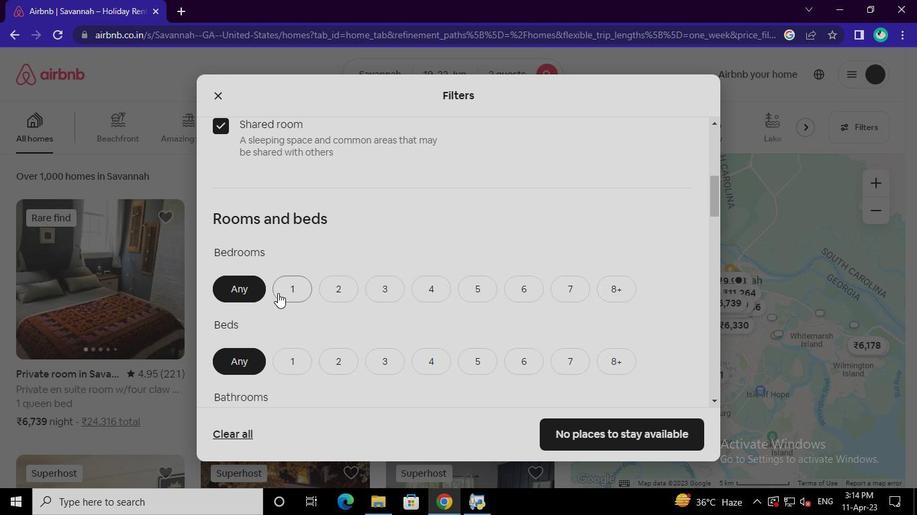 
Action: Mouse pressed left at (287, 293)
Screenshot: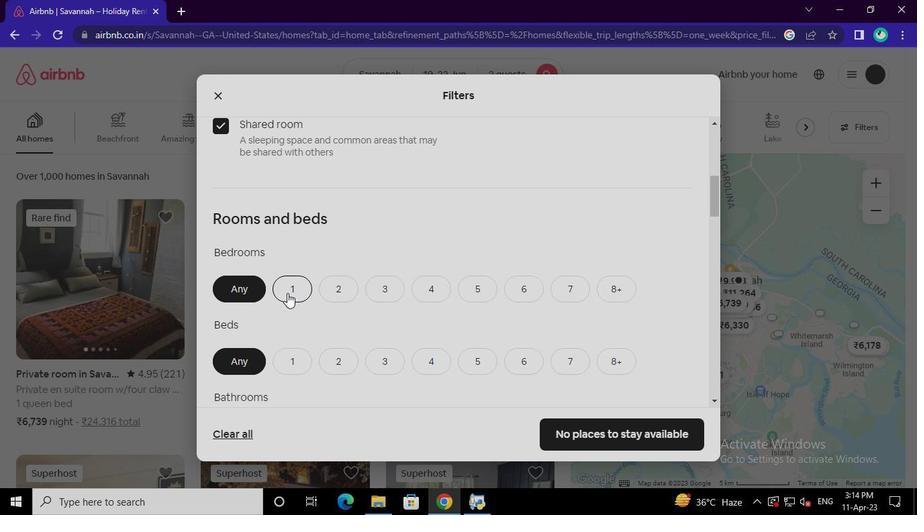 
Action: Mouse moved to (336, 291)
Screenshot: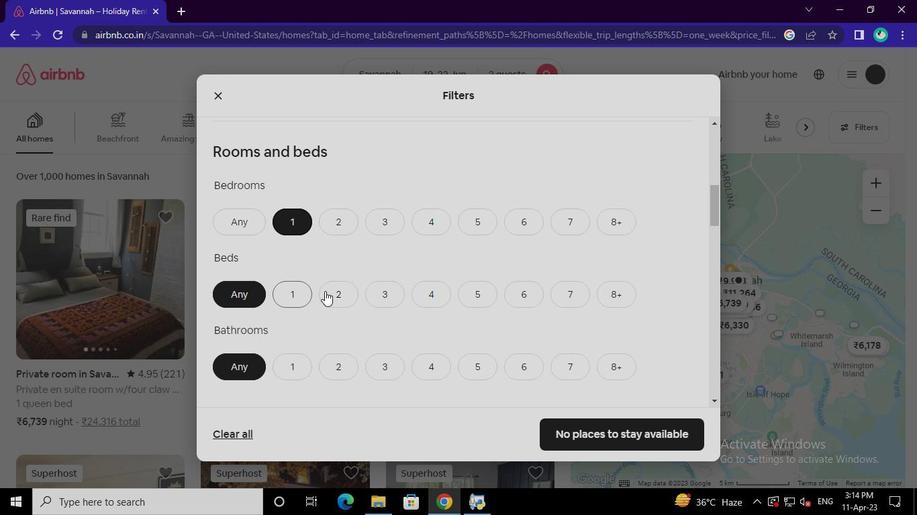 
Action: Mouse pressed left at (336, 291)
Screenshot: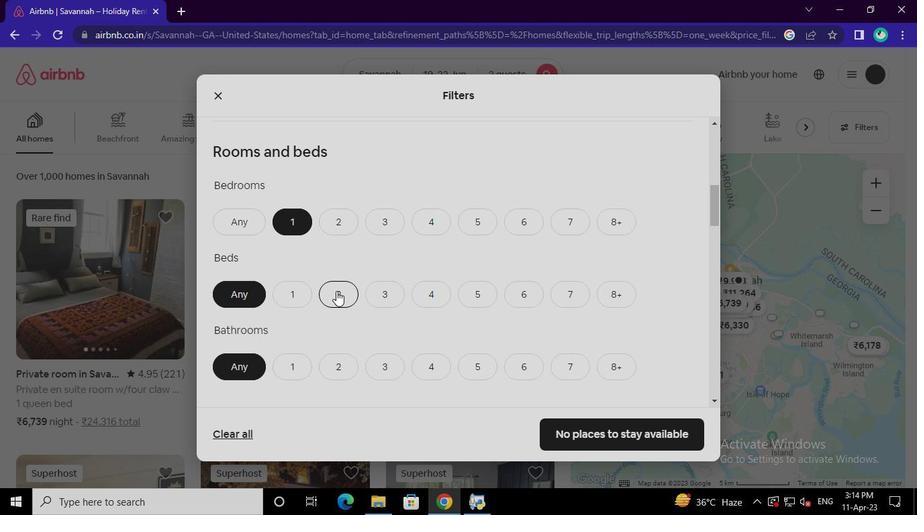 
Action: Mouse moved to (298, 363)
Screenshot: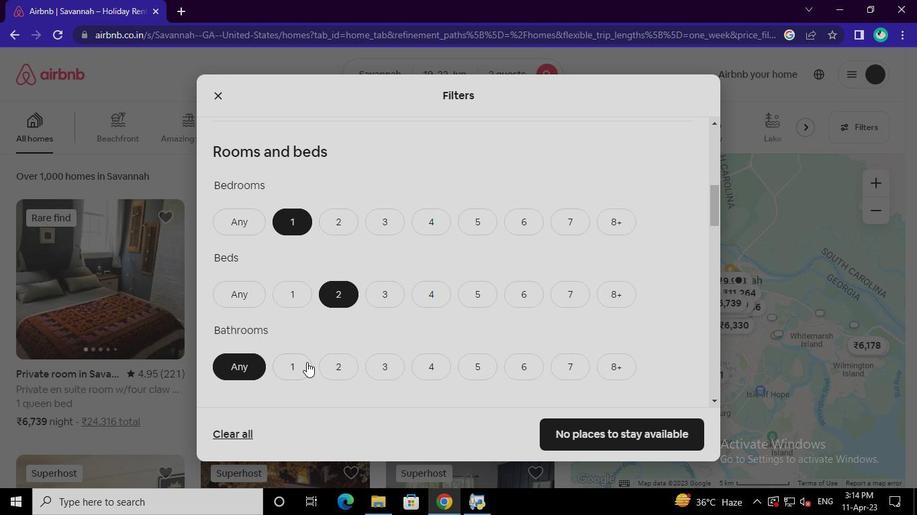
Action: Mouse pressed left at (298, 363)
Screenshot: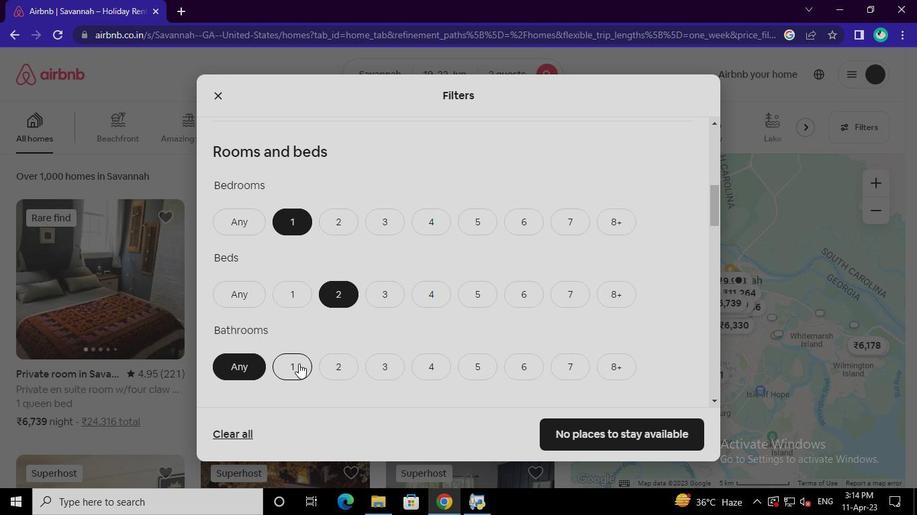 
Action: Mouse moved to (386, 322)
Screenshot: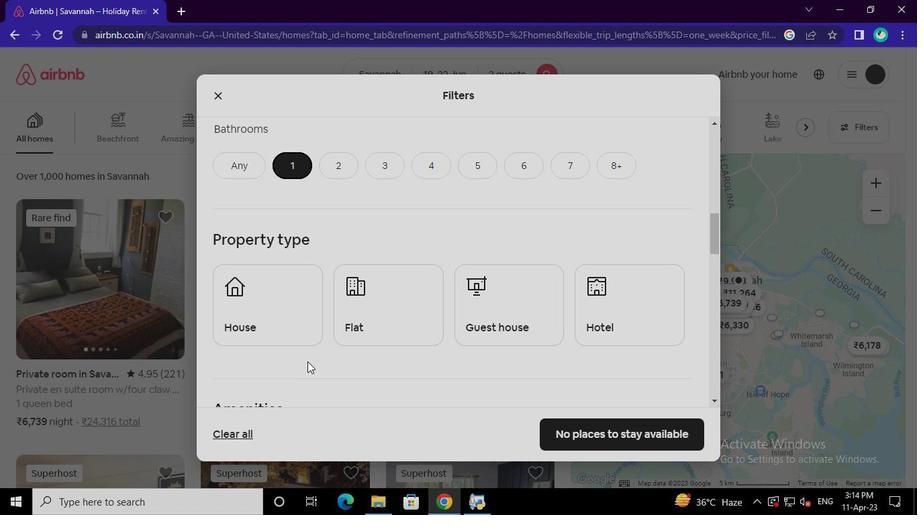 
Action: Mouse pressed left at (386, 322)
Screenshot: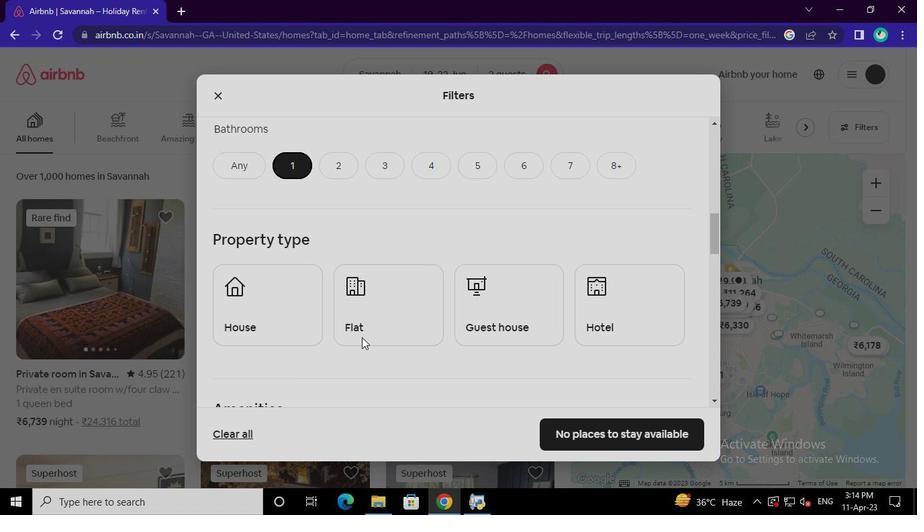 
Action: Mouse moved to (236, 310)
Screenshot: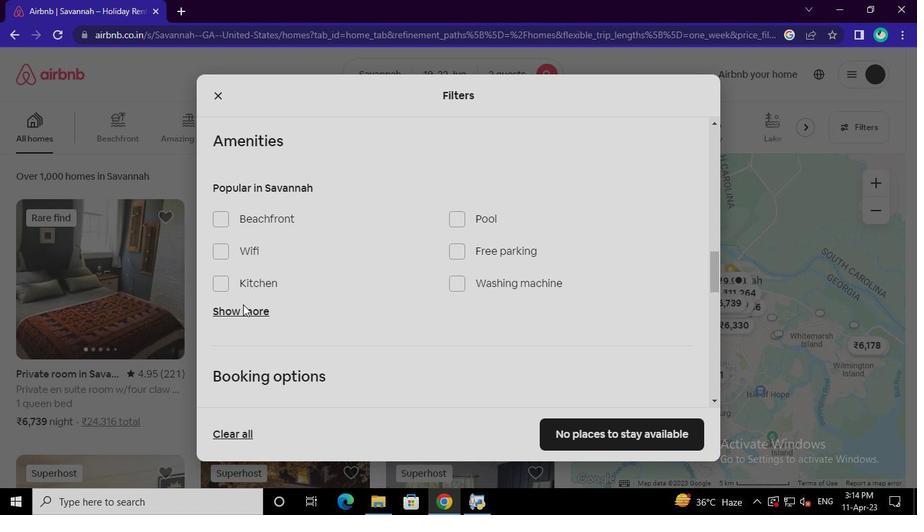 
Action: Mouse pressed left at (236, 310)
Screenshot: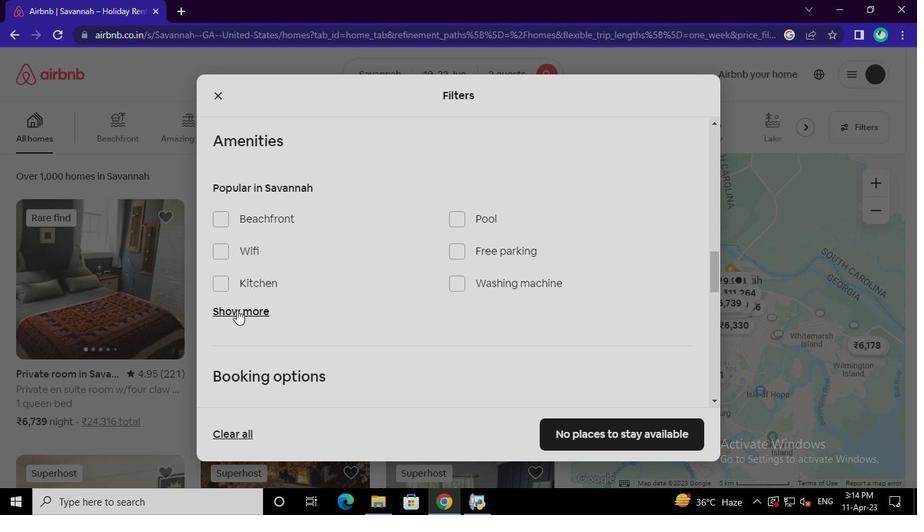 
Action: Mouse moved to (228, 285)
Screenshot: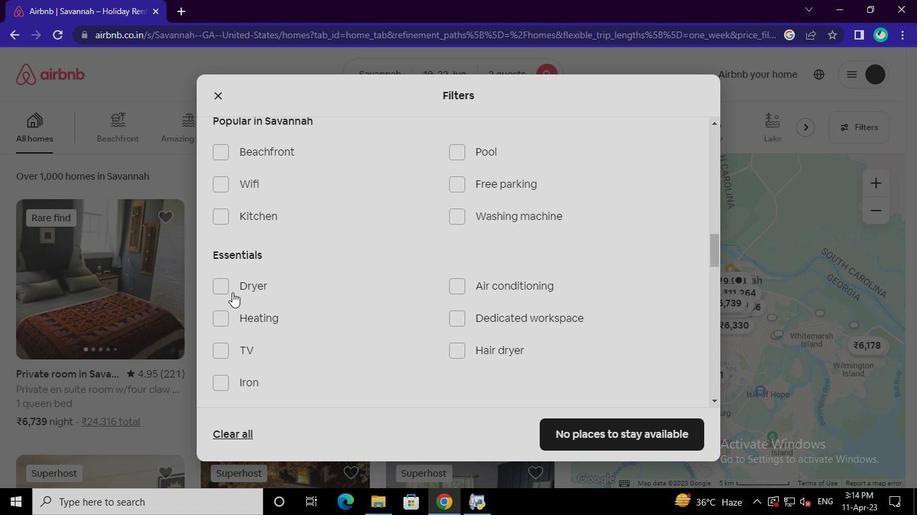 
Action: Mouse pressed left at (228, 285)
Screenshot: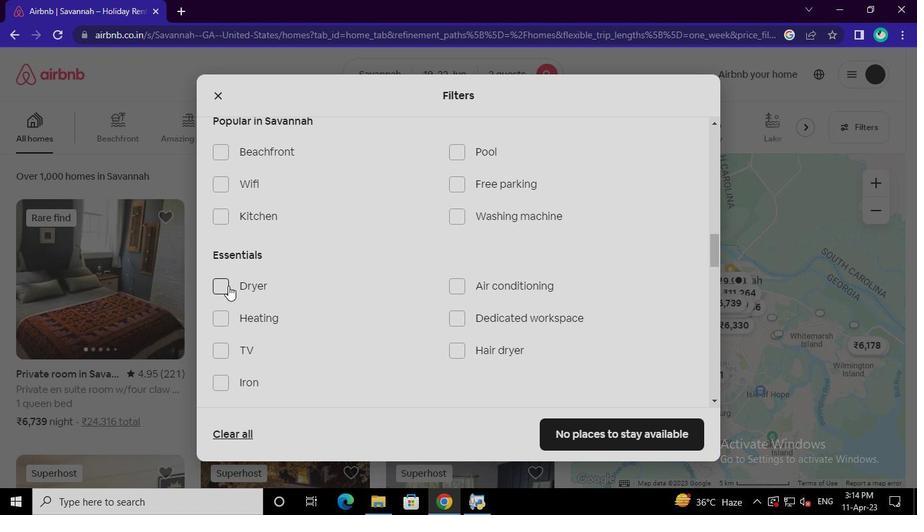 
Action: Mouse moved to (254, 312)
Screenshot: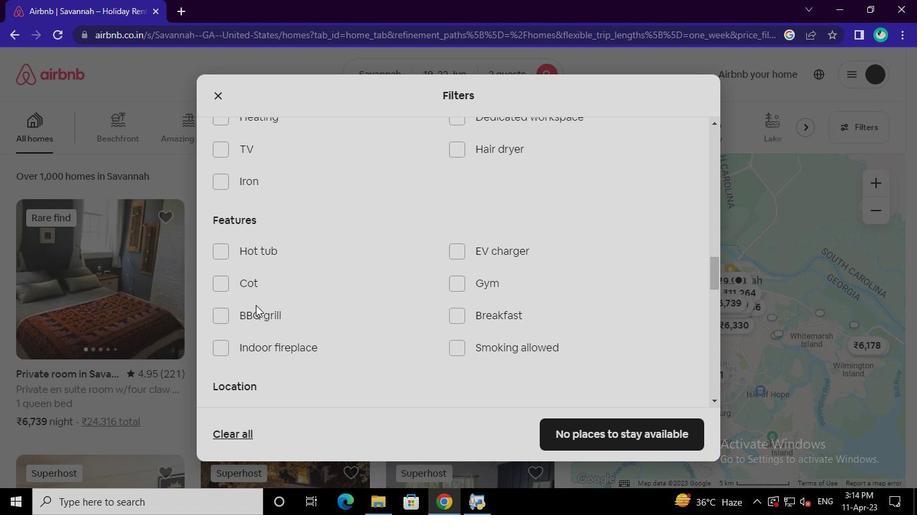 
Action: Mouse pressed left at (254, 312)
Screenshot: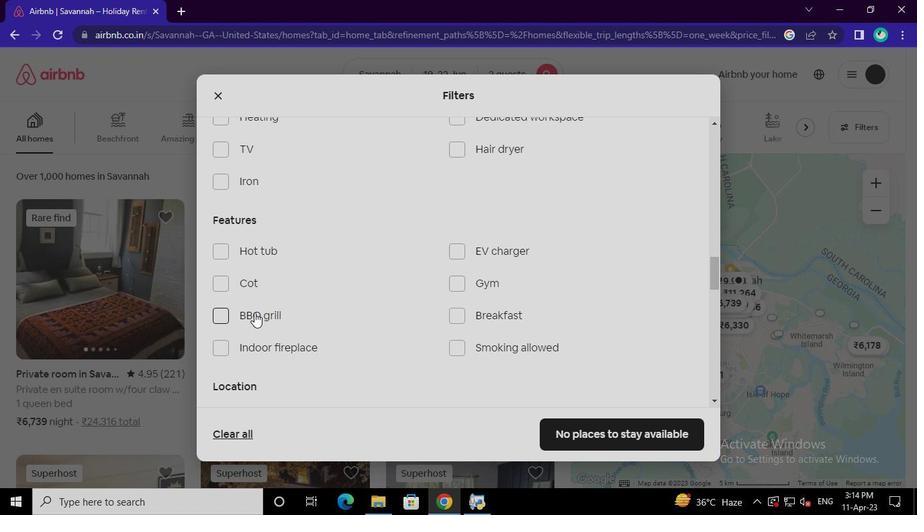 
Action: Mouse moved to (253, 316)
Screenshot: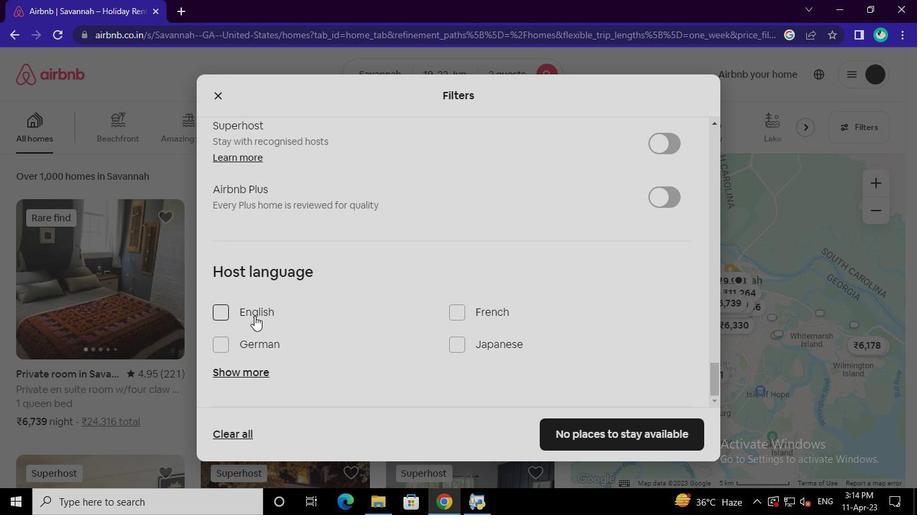 
Action: Mouse pressed left at (253, 316)
Screenshot: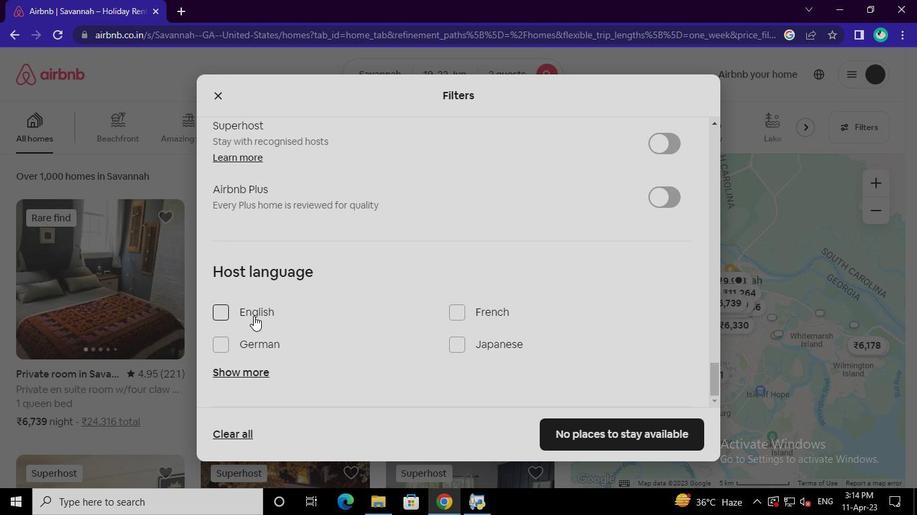 
Action: Mouse moved to (574, 424)
Screenshot: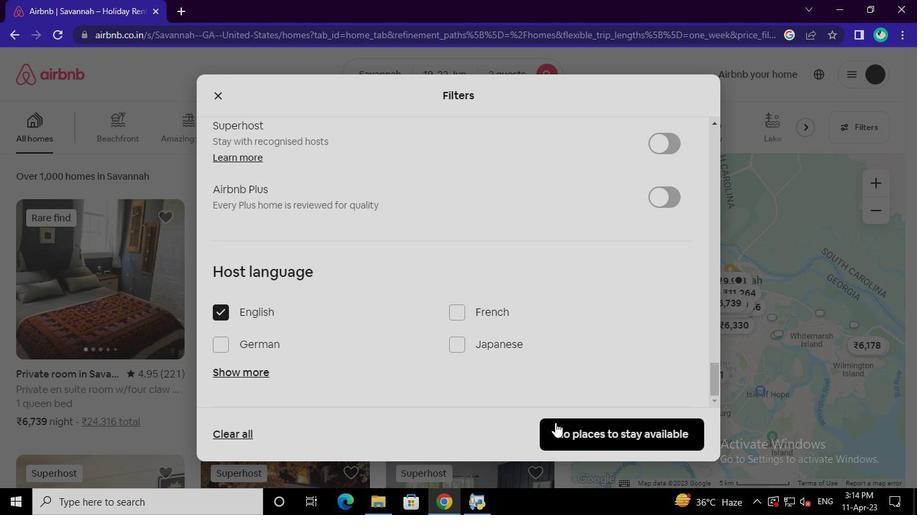 
Action: Mouse pressed left at (574, 424)
Screenshot: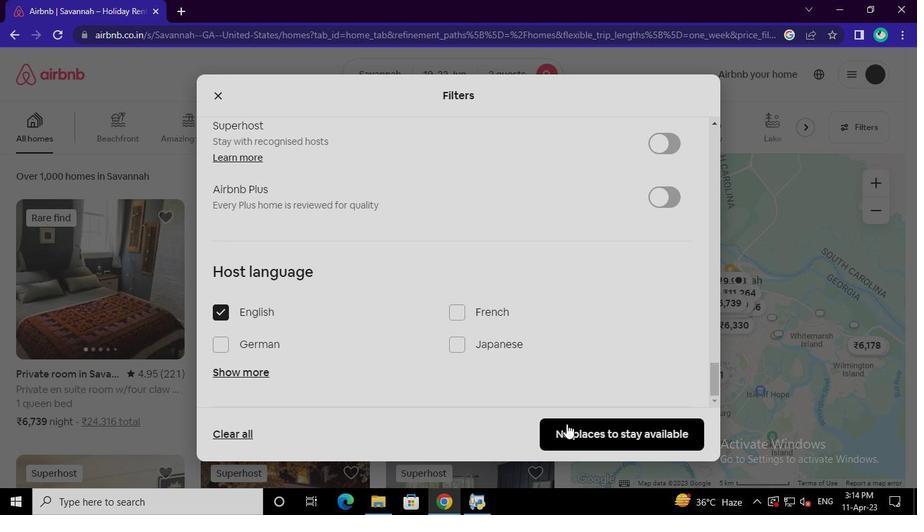 
Action: Mouse moved to (478, 501)
Screenshot: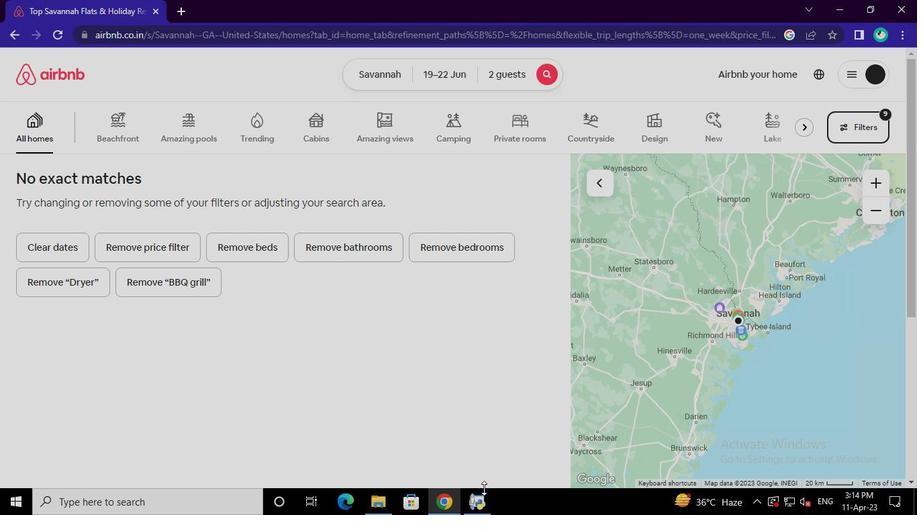
Action: Mouse pressed left at (478, 501)
Screenshot: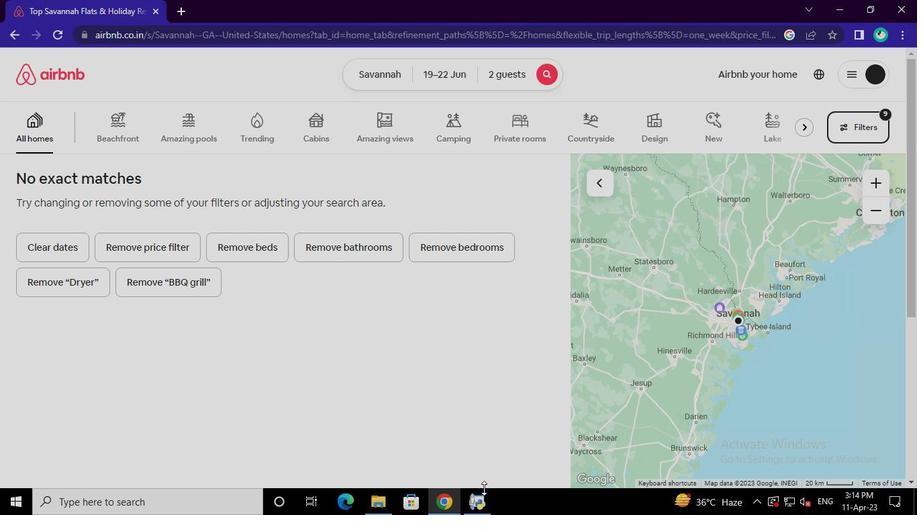 
Action: Mouse moved to (733, 91)
Screenshot: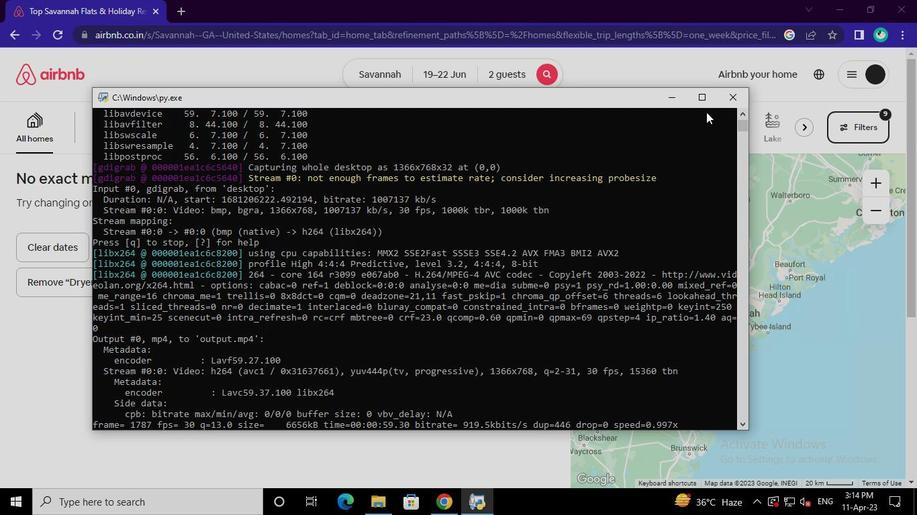 
Action: Mouse pressed left at (733, 91)
Screenshot: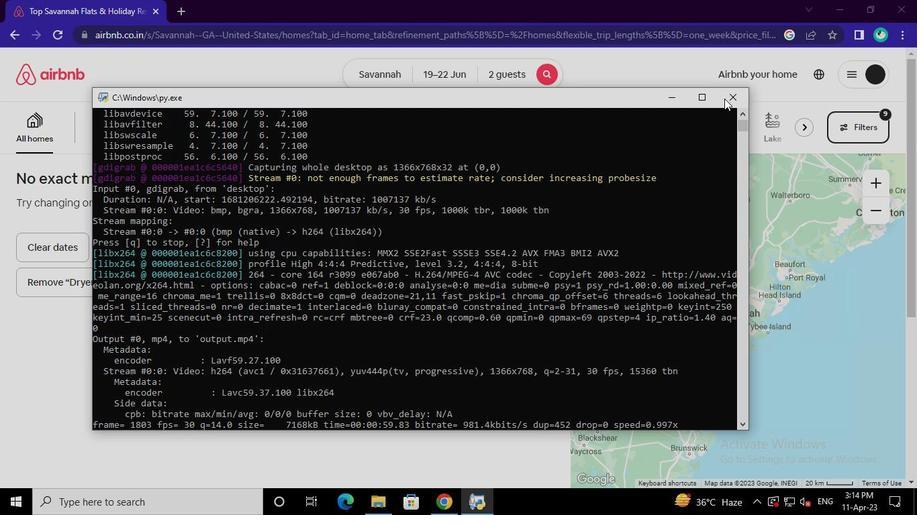 
Action: Mouse moved to (729, 95)
Screenshot: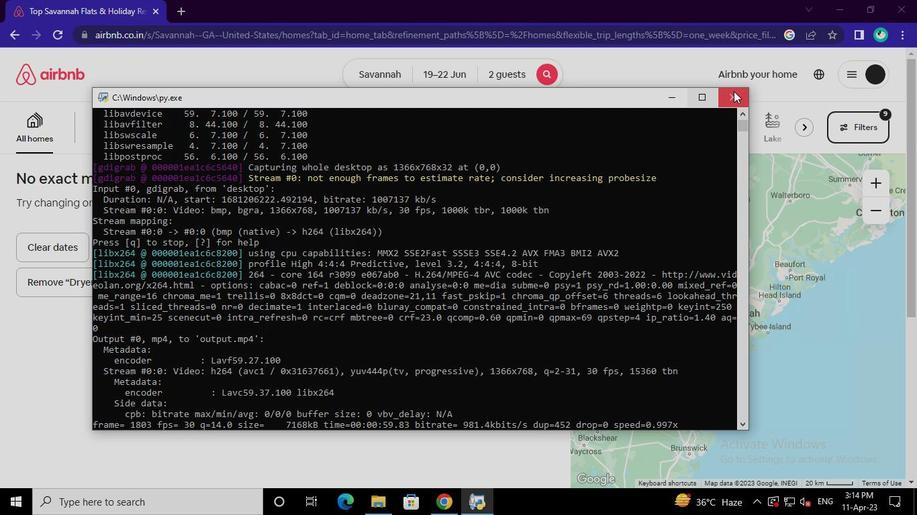 
